 Task: Look for space in Kaiyuan, China from 5th June, 2023 to 16th June, 2023 for 2 adults in price range Rs.7000 to Rs.15000. Place can be entire place with 1  bedroom having 1 bed and 1 bathroom. Property type can be house, flat, guest house, hotel. Booking option can be shelf check-in. Required host language is Chinese (Simplified).
Action: Mouse moved to (635, 90)
Screenshot: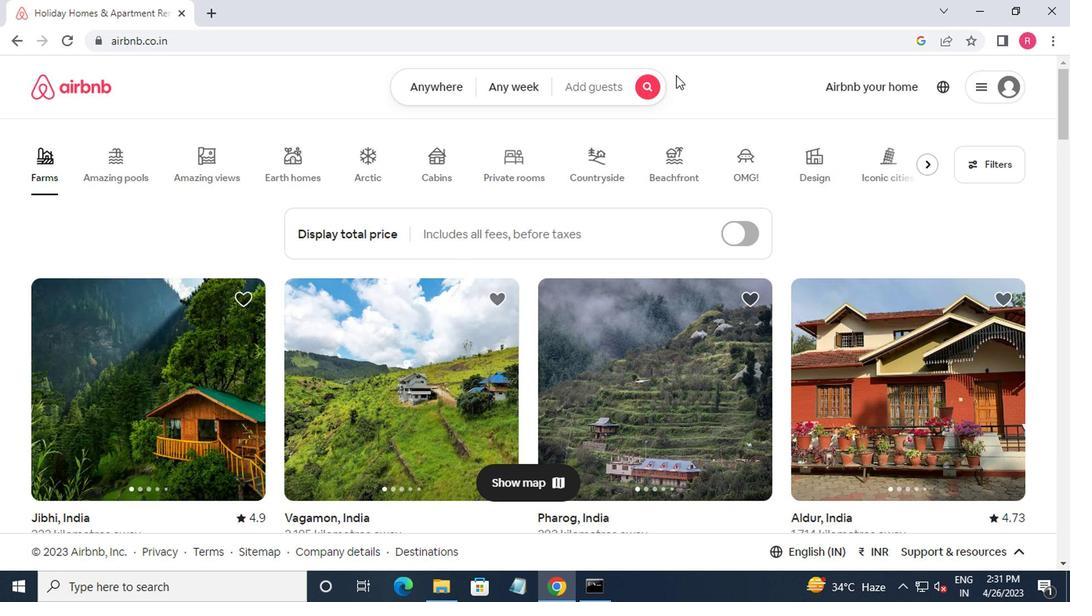 
Action: Mouse pressed left at (635, 90)
Screenshot: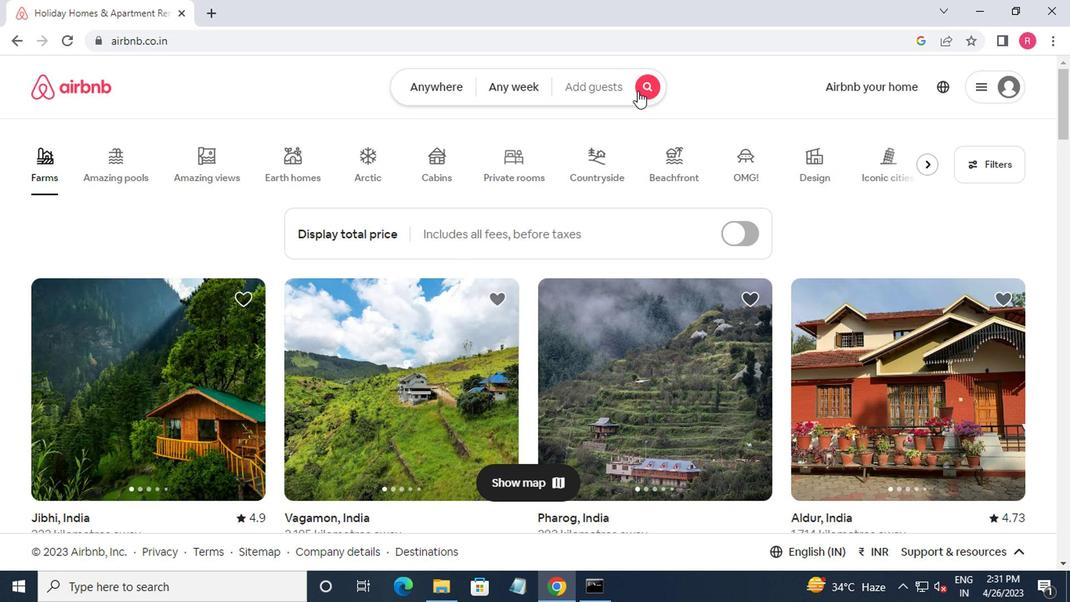 
Action: Mouse moved to (319, 156)
Screenshot: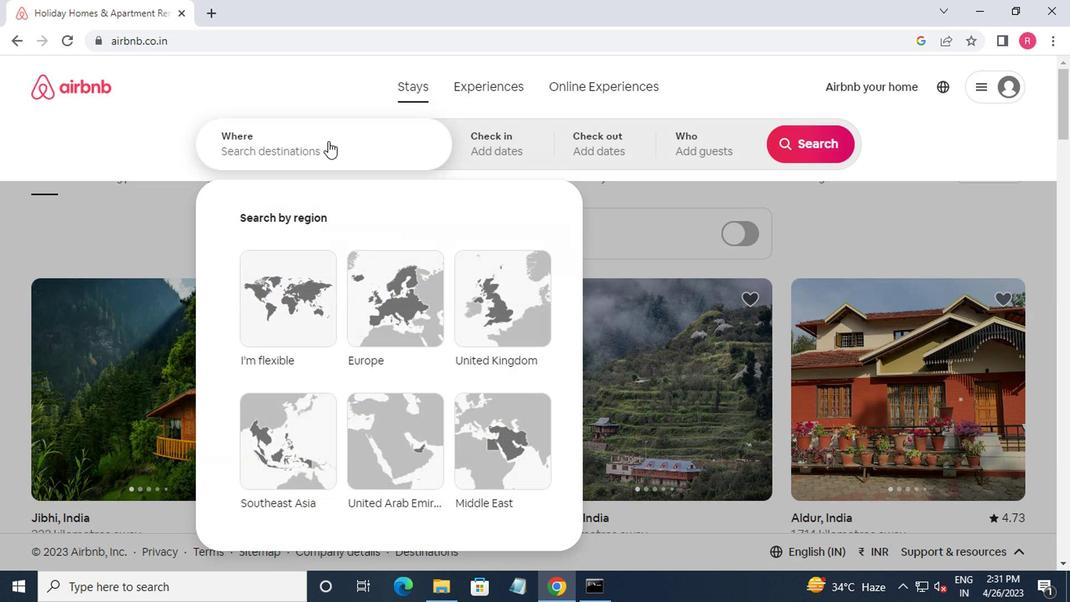 
Action: Mouse pressed left at (319, 156)
Screenshot: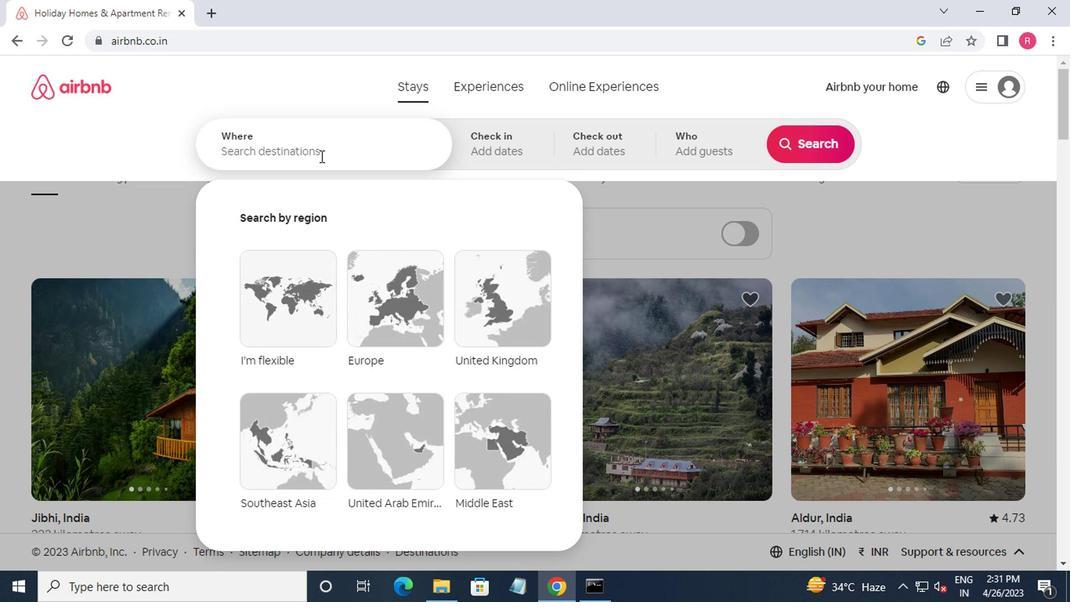 
Action: Key pressed kai
Screenshot: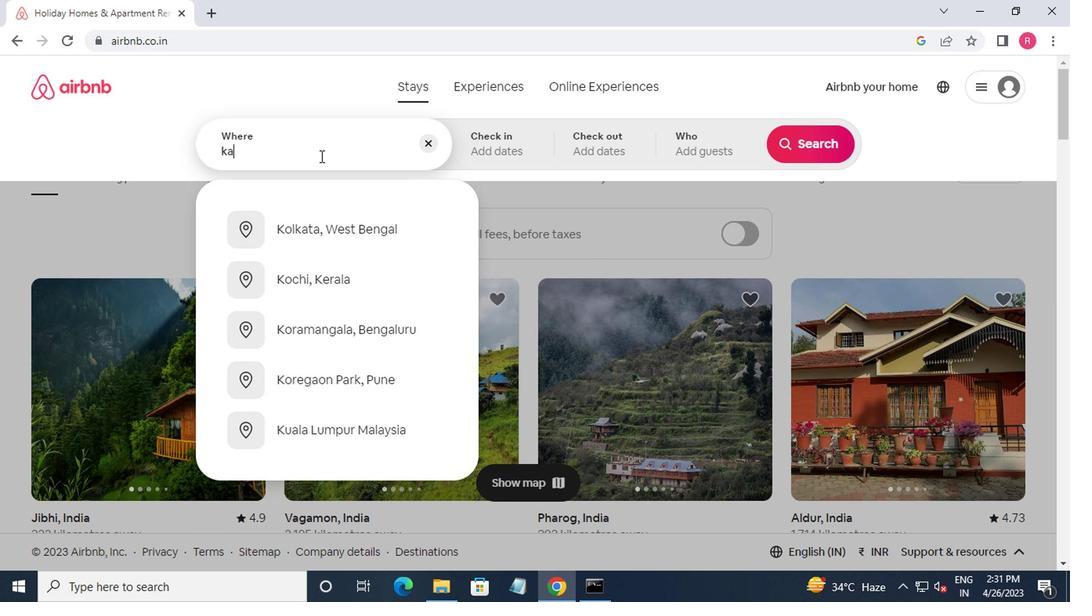 
Action: Mouse moved to (323, 156)
Screenshot: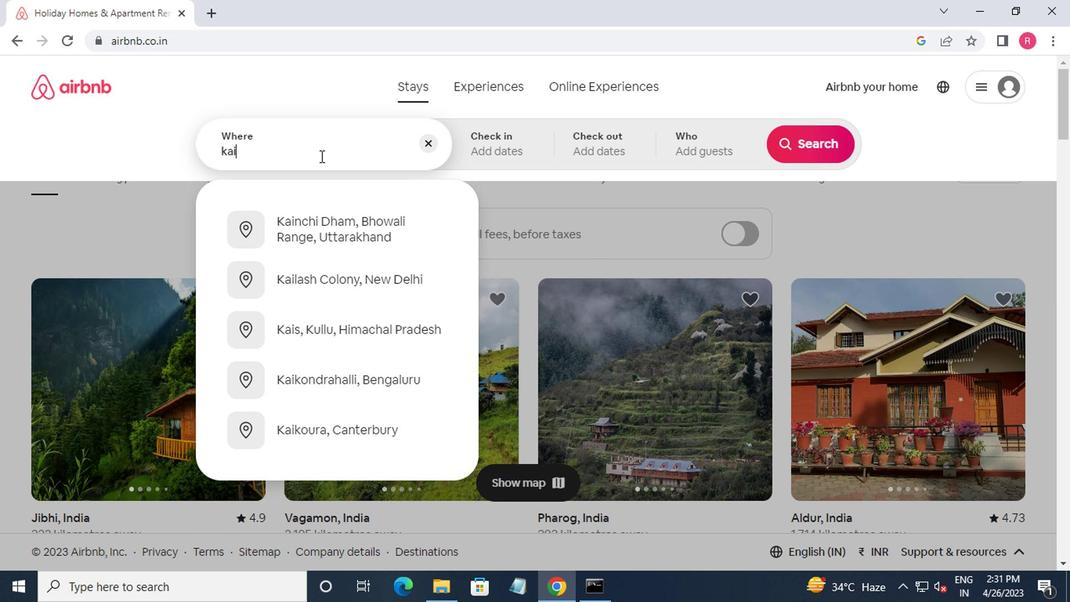 
Action: Key pressed yuan,china<Key.enter>
Screenshot: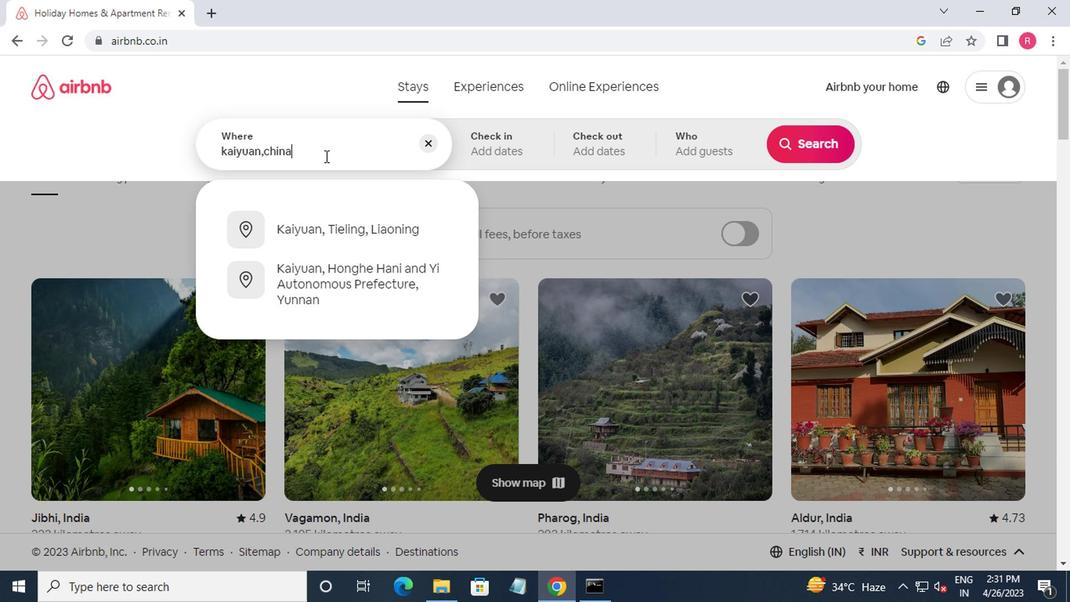 
Action: Mouse moved to (788, 277)
Screenshot: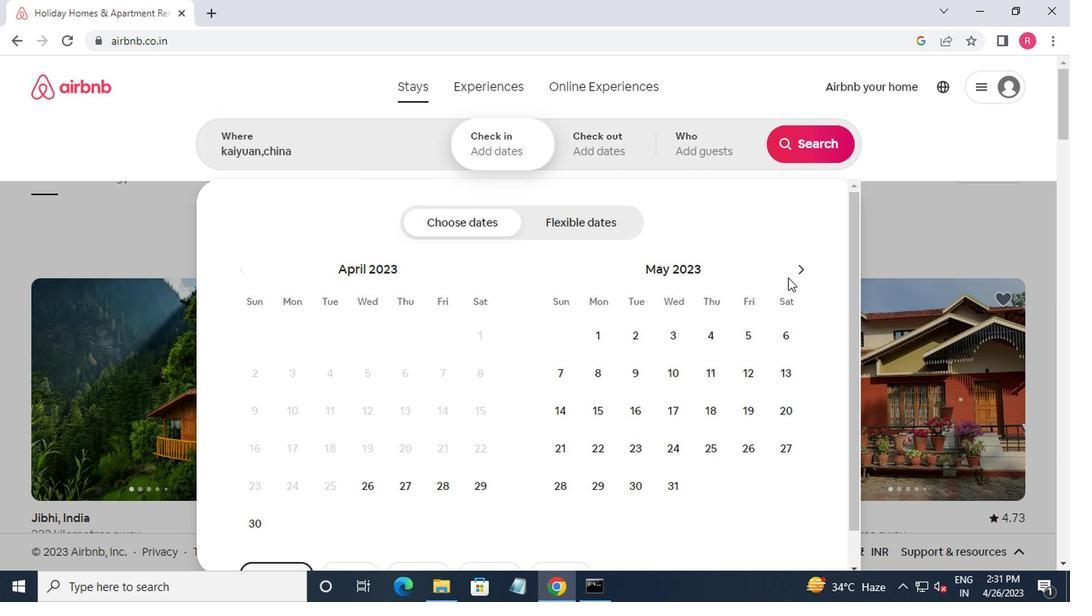 
Action: Mouse pressed left at (788, 277)
Screenshot: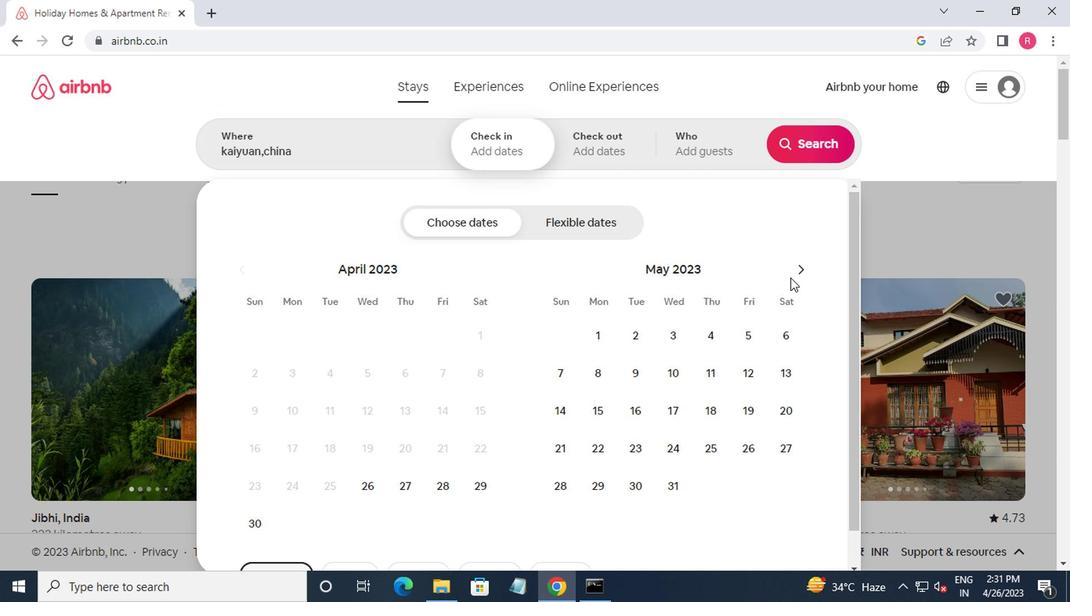 
Action: Mouse moved to (593, 371)
Screenshot: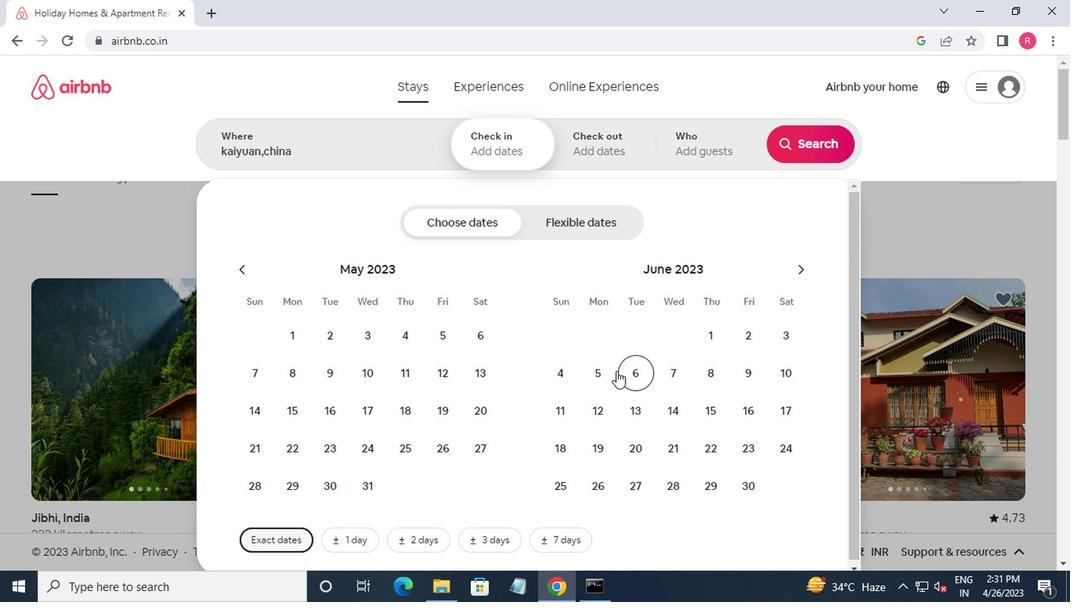
Action: Mouse pressed left at (593, 371)
Screenshot: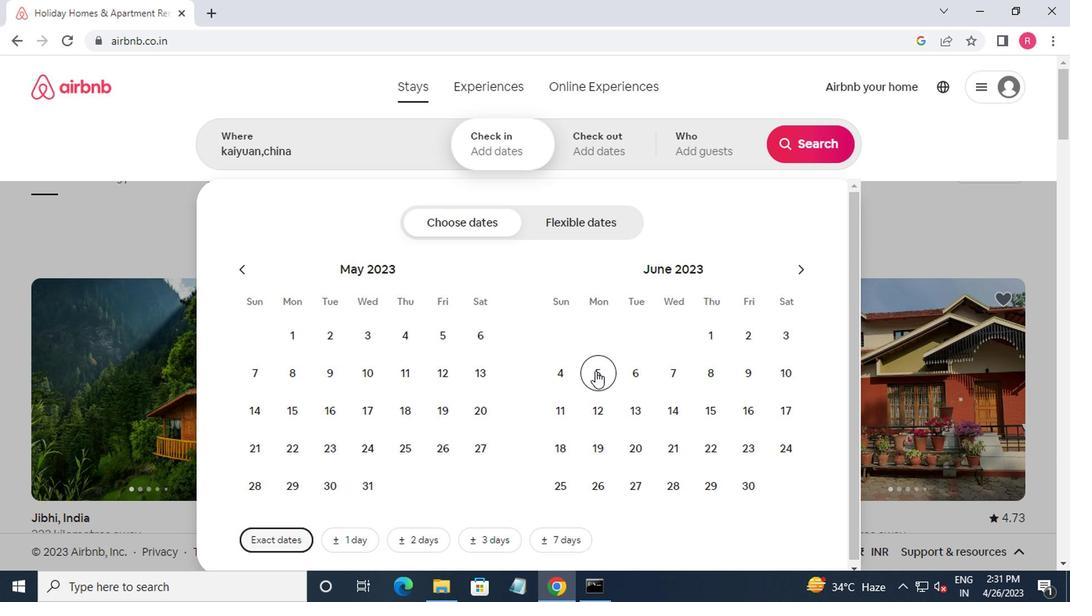 
Action: Mouse moved to (743, 409)
Screenshot: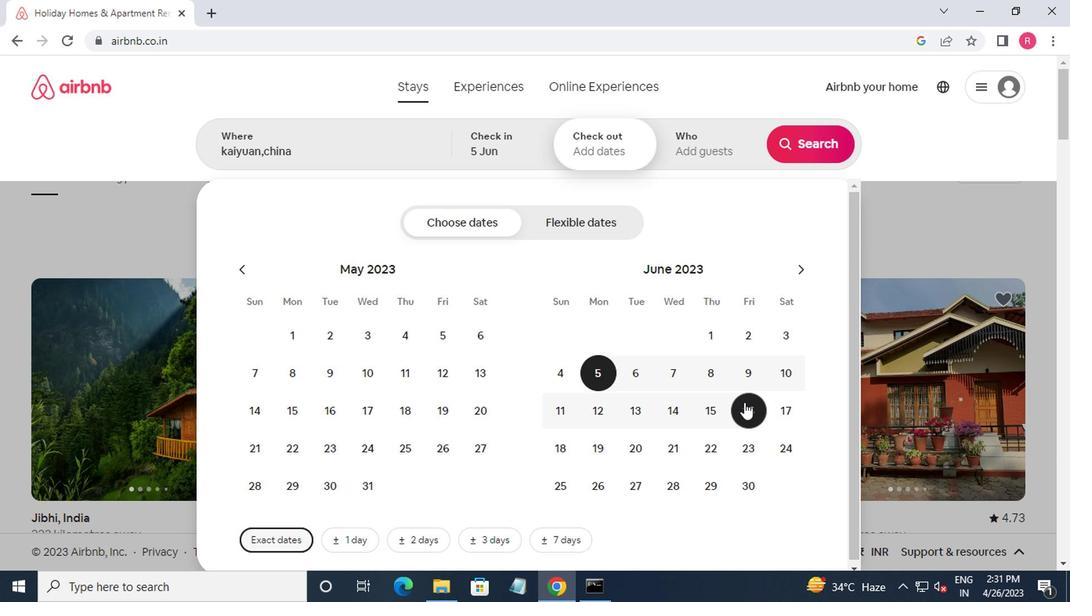 
Action: Mouse pressed left at (743, 409)
Screenshot: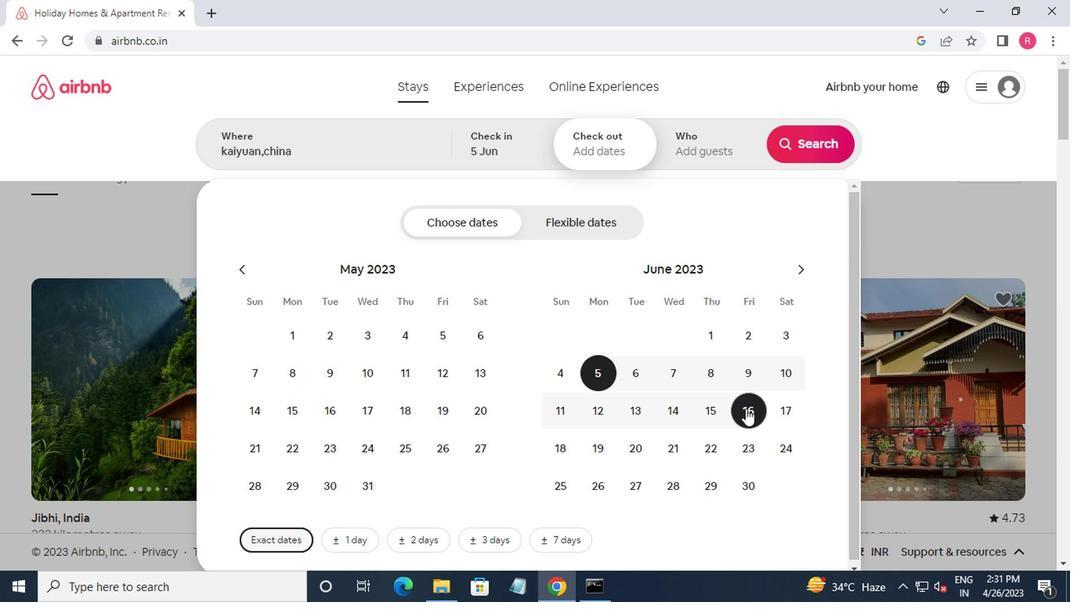 
Action: Mouse moved to (698, 147)
Screenshot: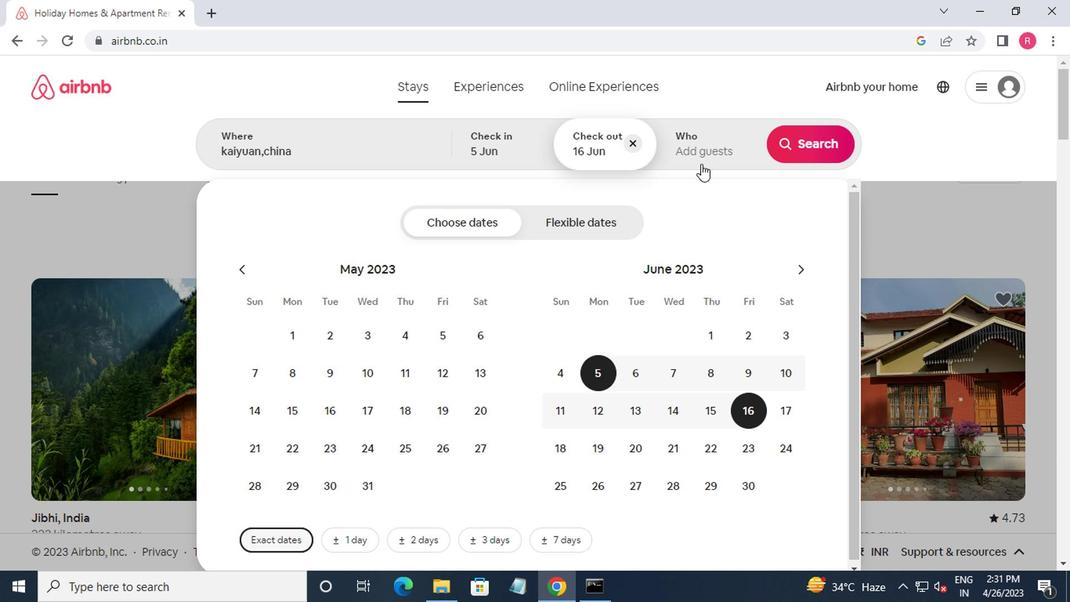 
Action: Mouse pressed left at (698, 147)
Screenshot: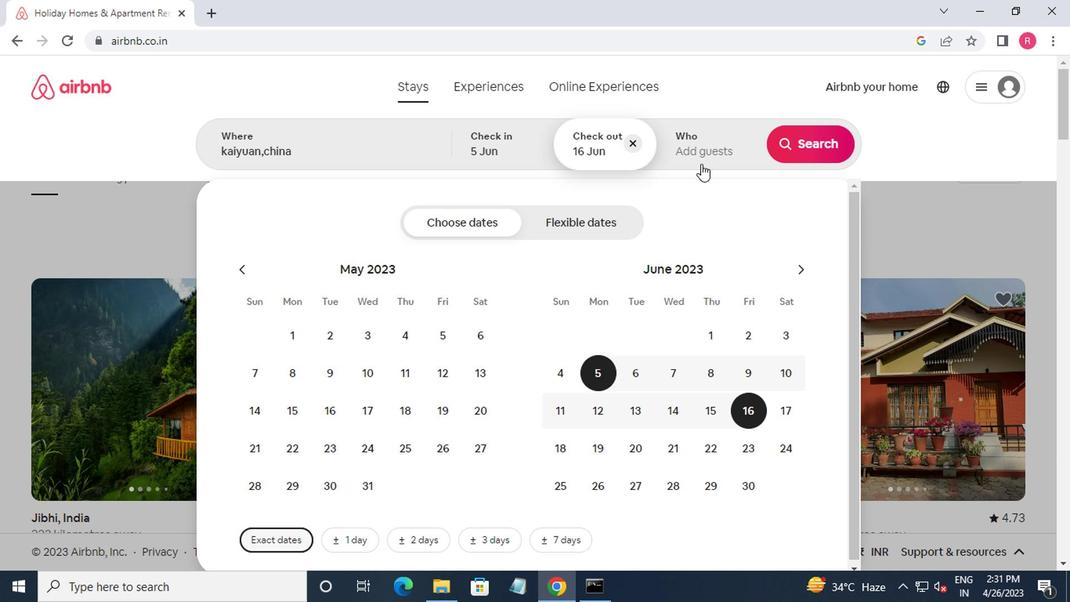 
Action: Mouse moved to (832, 225)
Screenshot: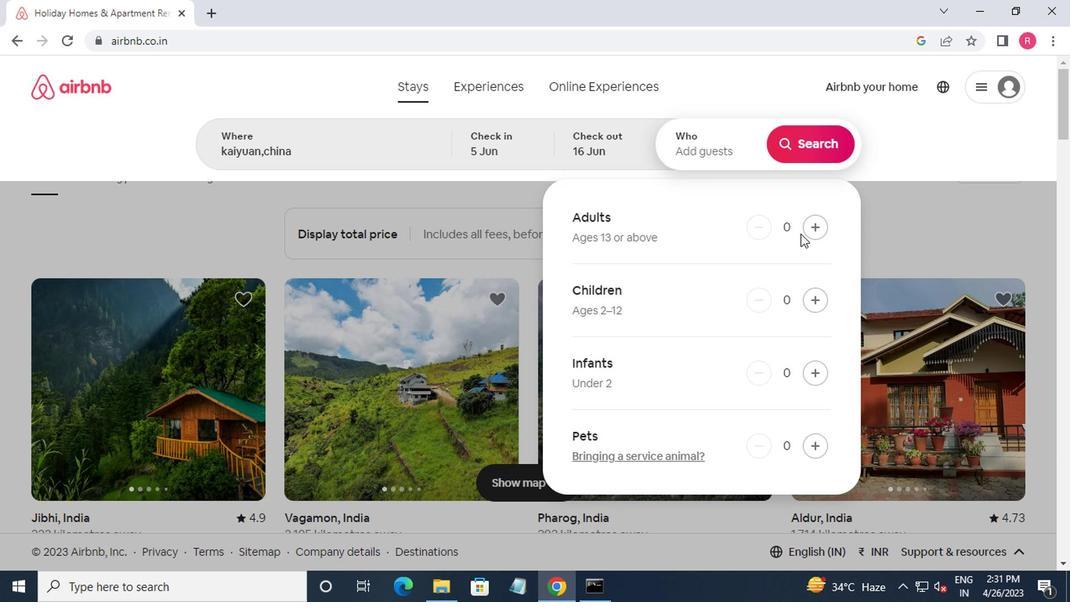 
Action: Mouse pressed left at (832, 225)
Screenshot: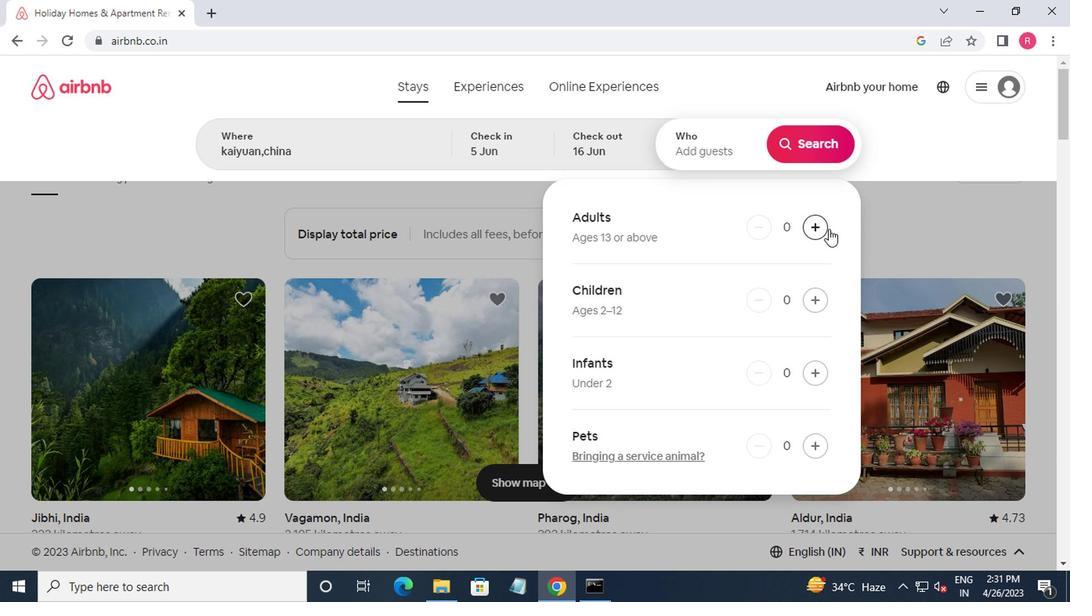 
Action: Mouse moved to (819, 232)
Screenshot: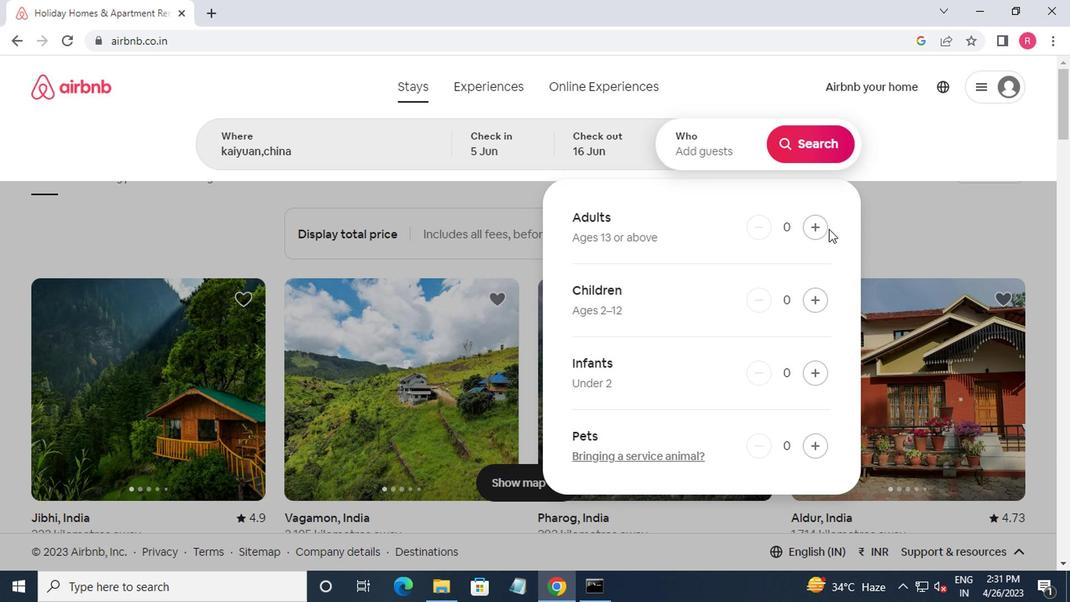 
Action: Mouse pressed left at (819, 232)
Screenshot: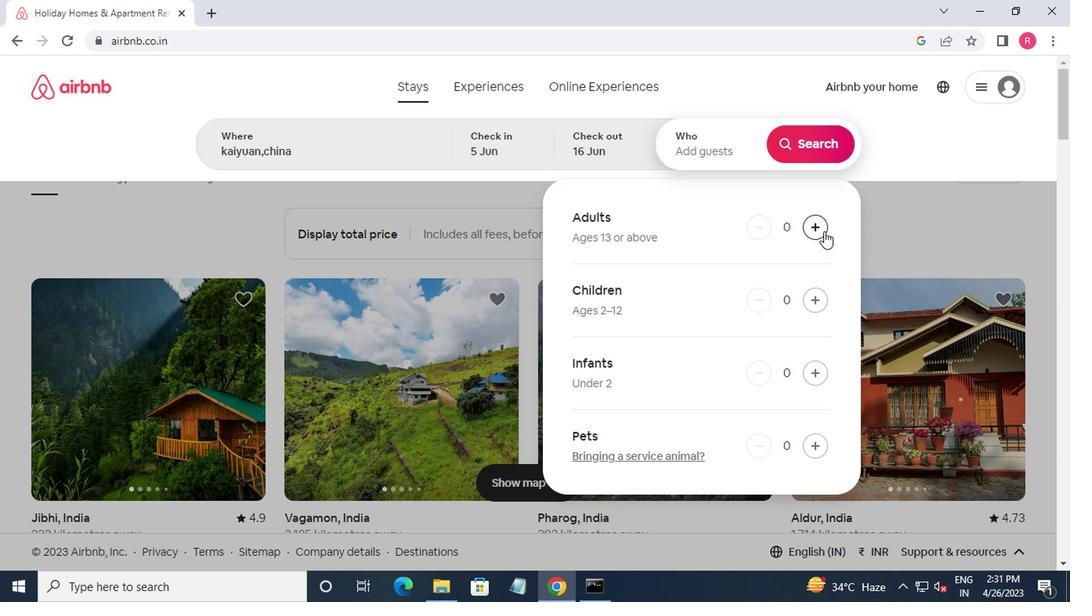 
Action: Mouse pressed left at (819, 232)
Screenshot: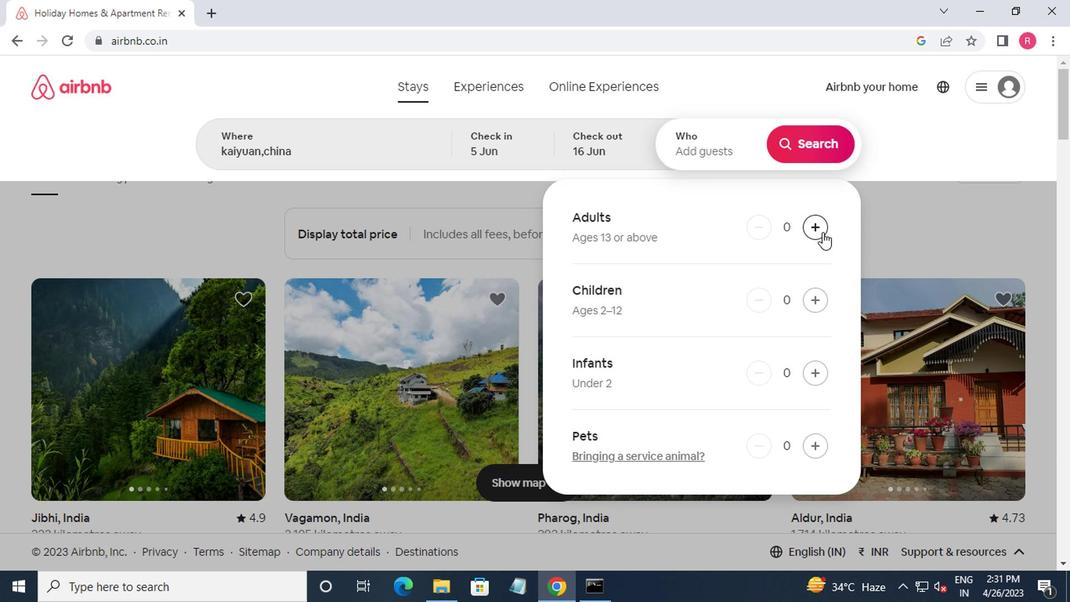 
Action: Mouse moved to (800, 150)
Screenshot: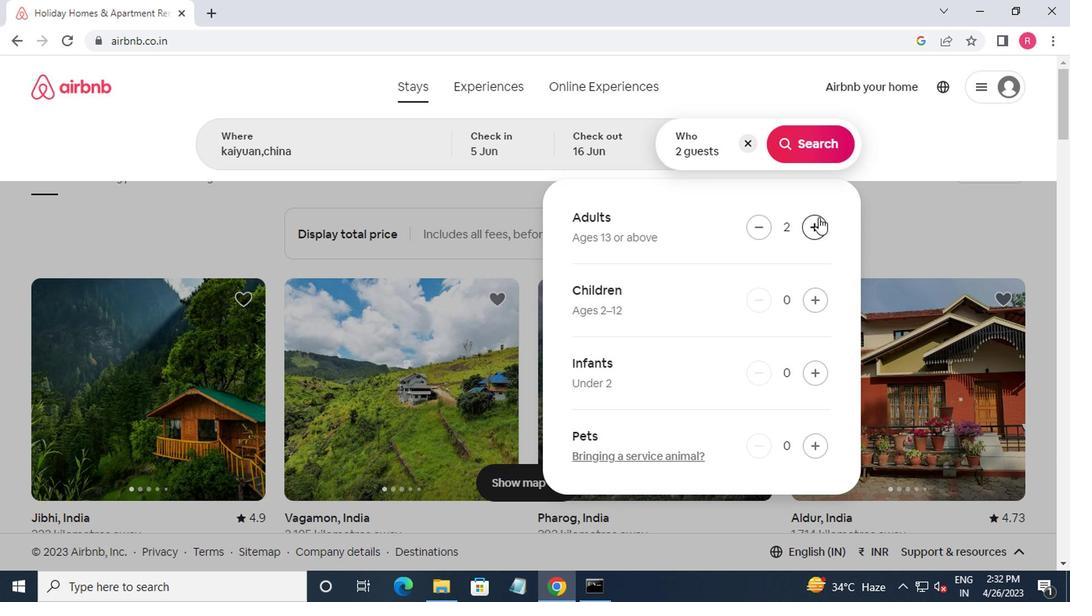
Action: Mouse pressed left at (800, 150)
Screenshot: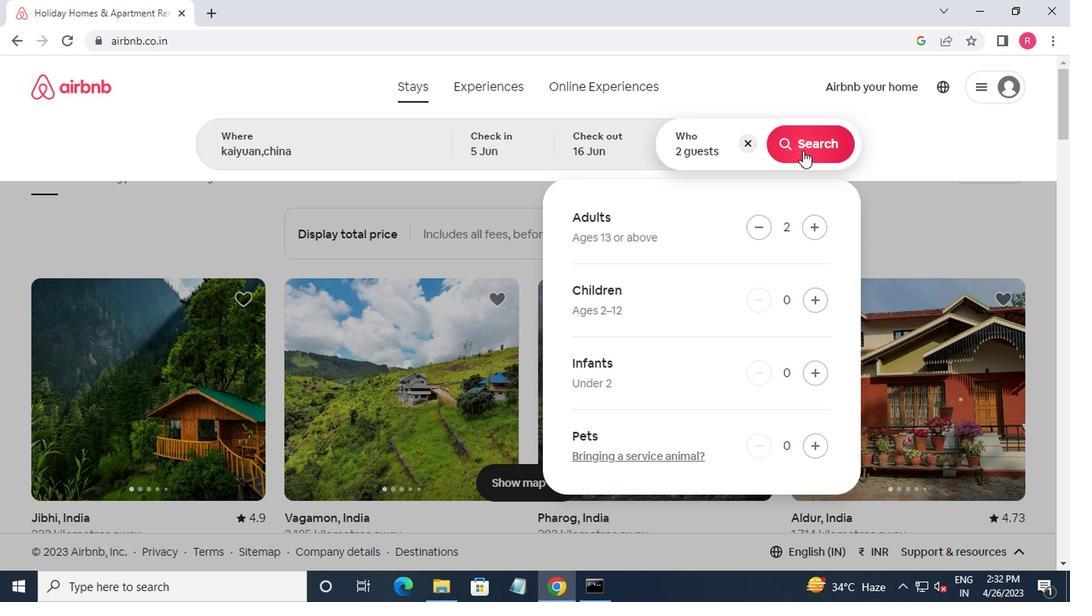 
Action: Mouse moved to (972, 158)
Screenshot: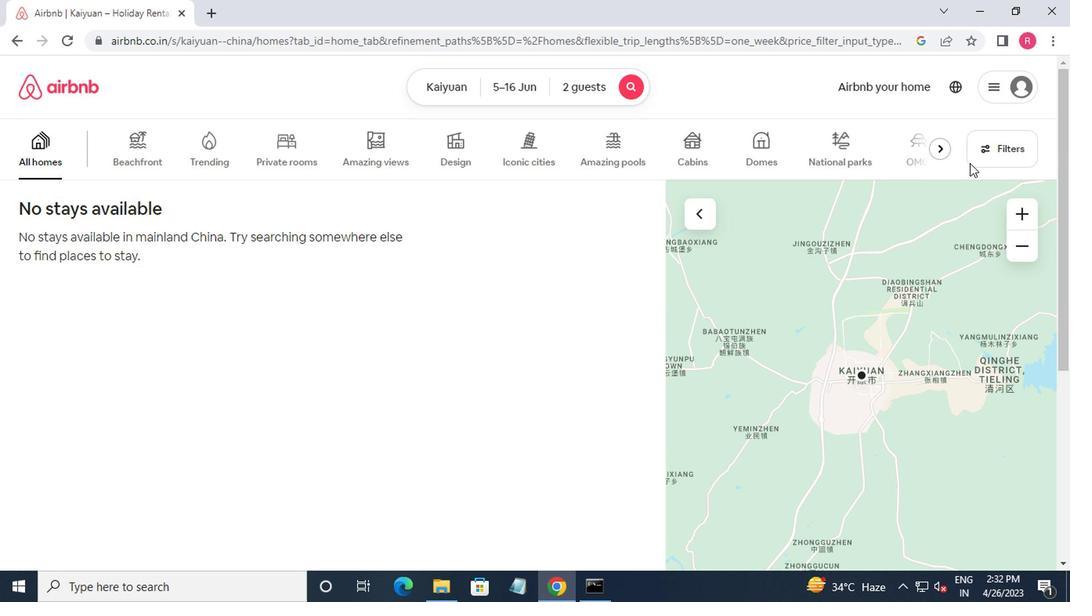 
Action: Mouse pressed left at (972, 158)
Screenshot: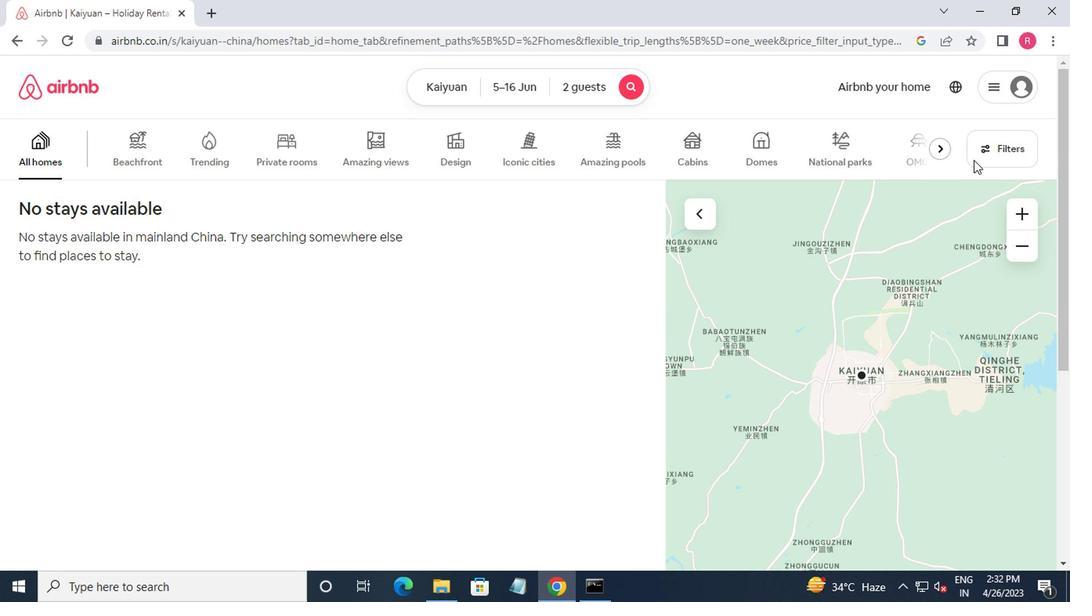 
Action: Mouse moved to (395, 264)
Screenshot: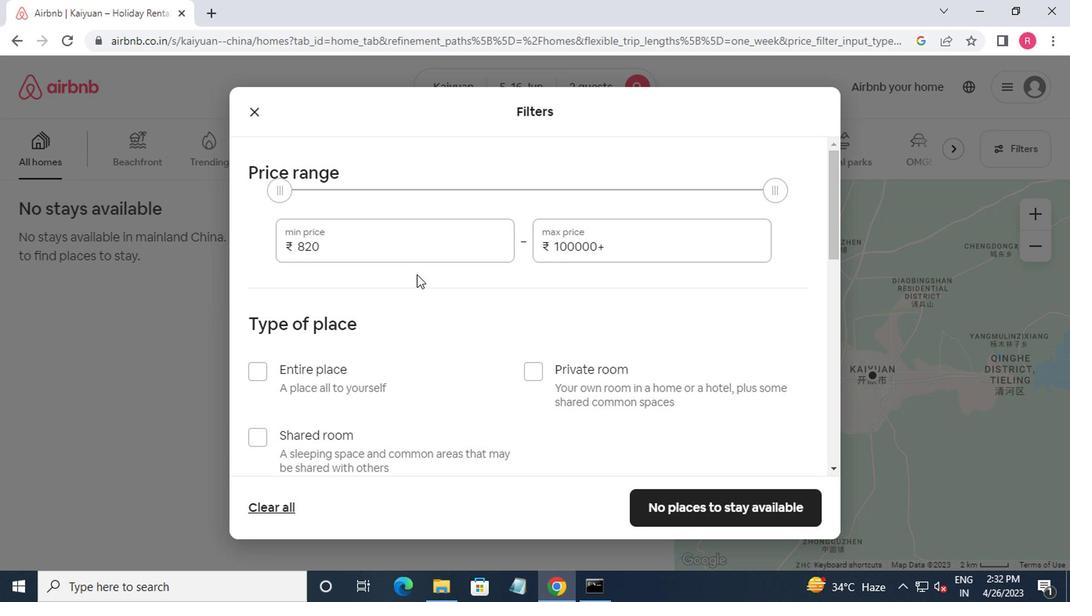 
Action: Mouse pressed left at (395, 264)
Screenshot: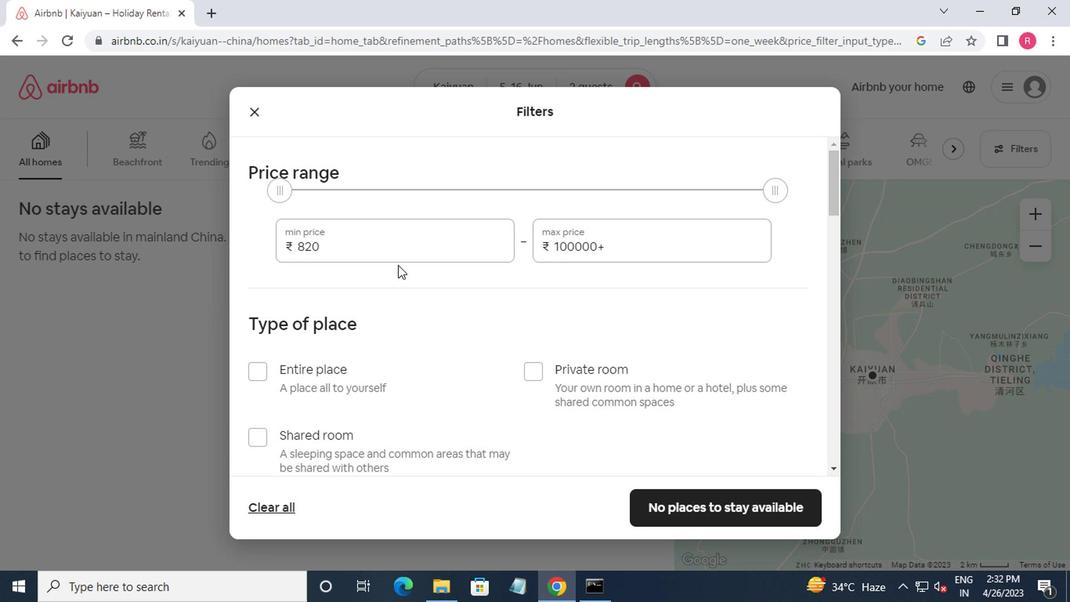 
Action: Mouse moved to (387, 253)
Screenshot: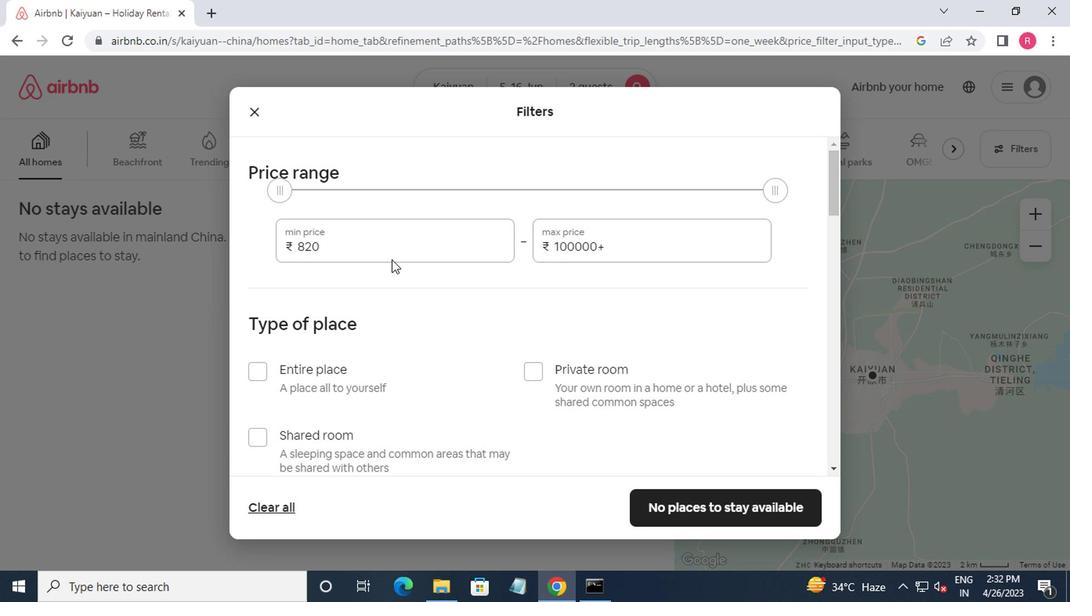 
Action: Mouse pressed left at (387, 253)
Screenshot: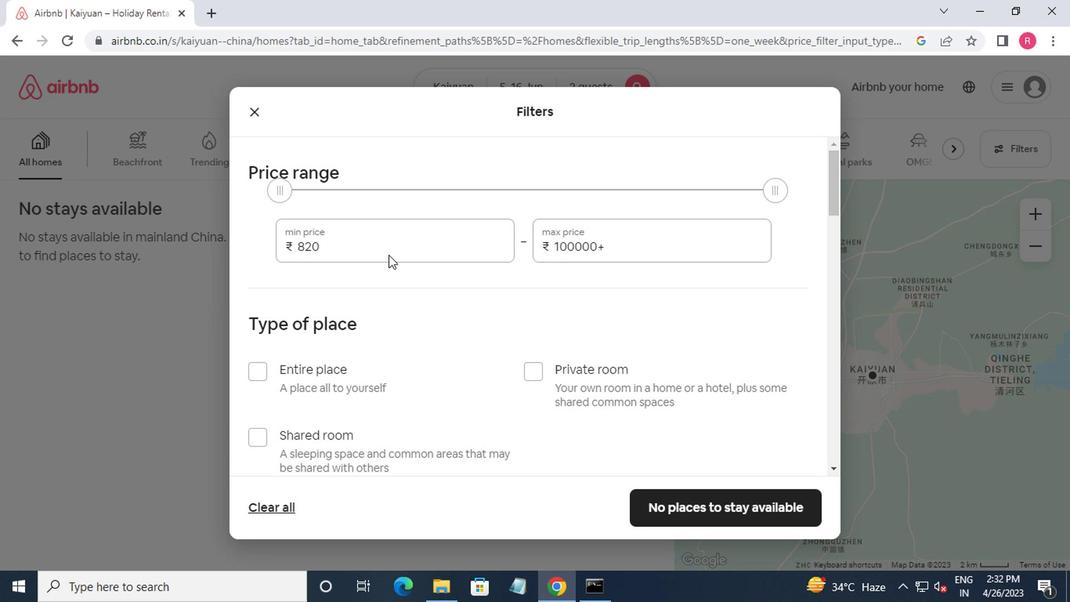 
Action: Key pressed <Key.backspace><Key.backspace><Key.backspace><Key.backspace><Key.backspace>7000<Key.tab>1500<Key.backspace><Key.backspace><Key.backspace><Key.backspace><Key.backspace><Key.backspace>5000
Screenshot: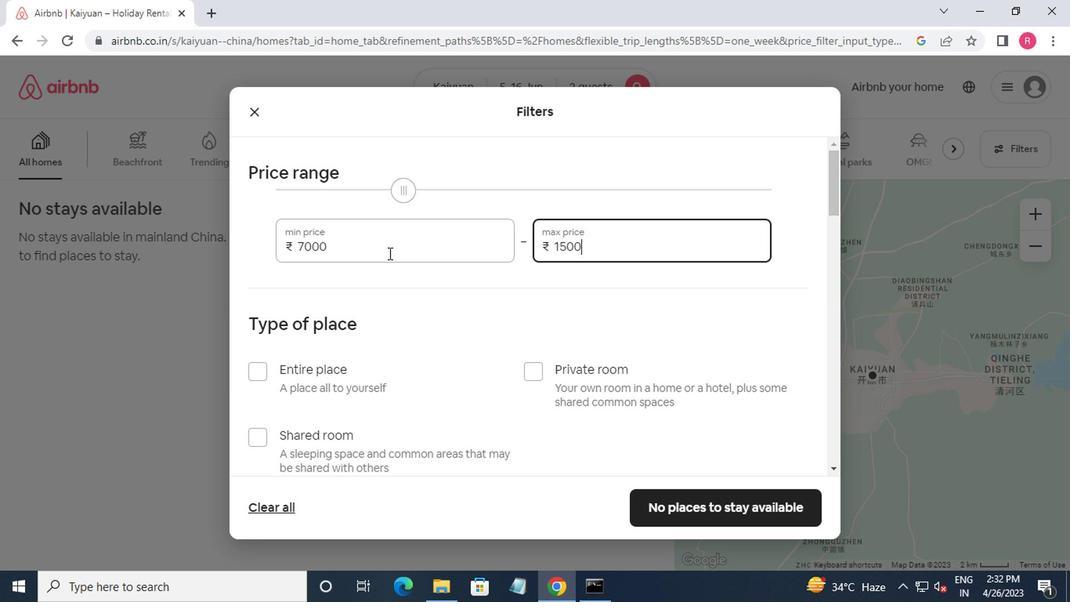 
Action: Mouse moved to (361, 271)
Screenshot: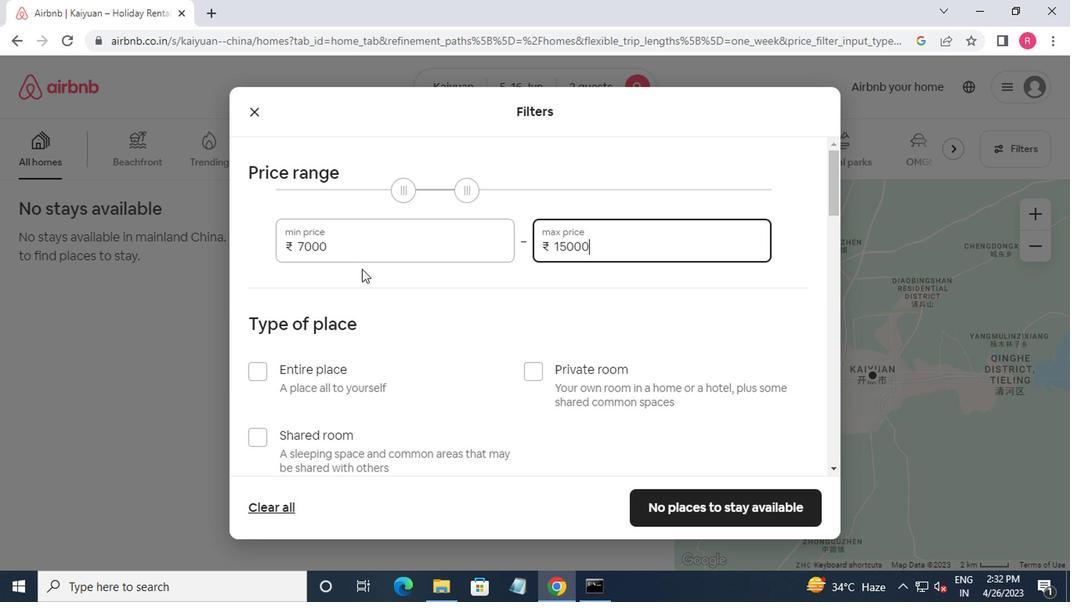 
Action: Mouse scrolled (361, 271) with delta (0, 0)
Screenshot: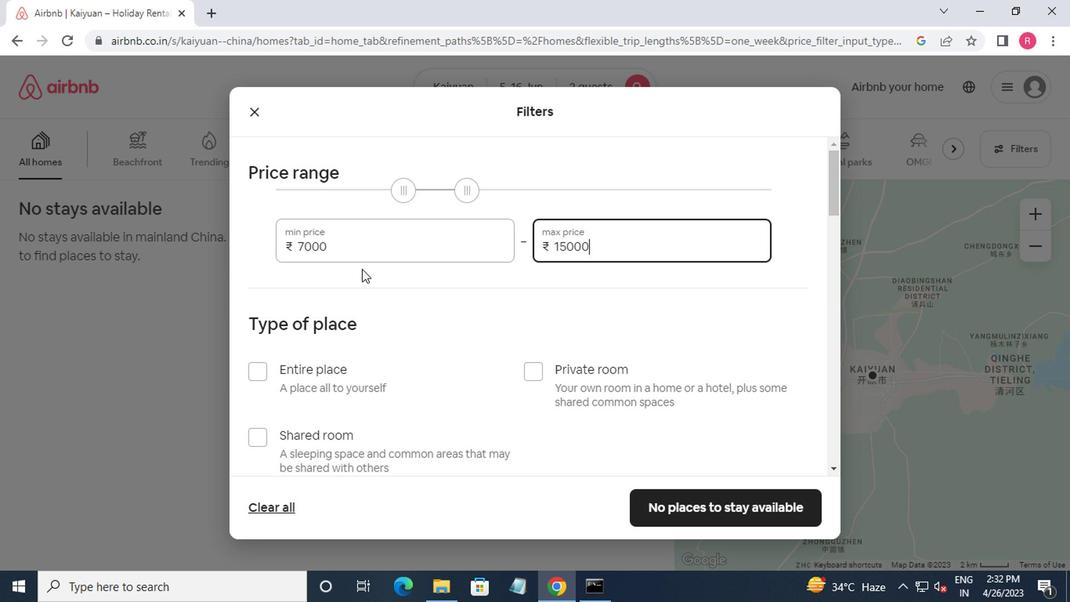 
Action: Mouse moved to (262, 301)
Screenshot: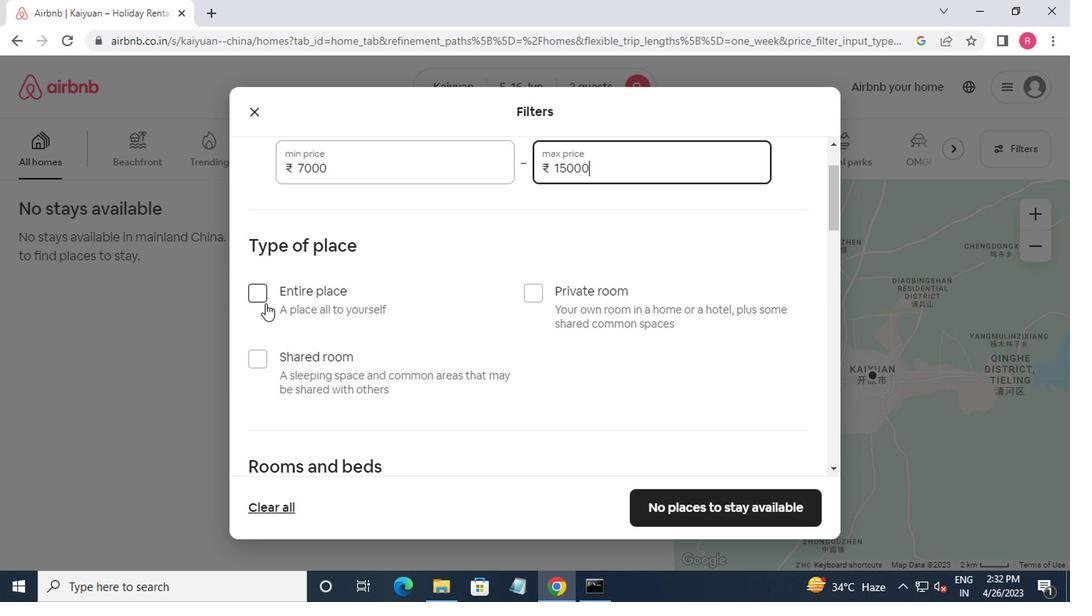 
Action: Mouse pressed left at (262, 301)
Screenshot: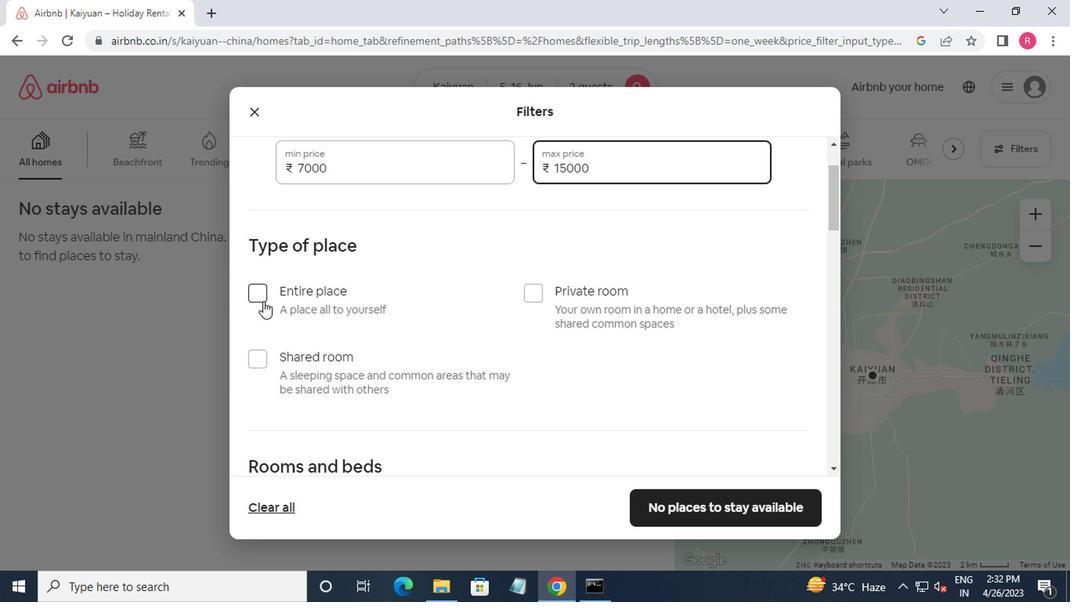 
Action: Mouse moved to (352, 333)
Screenshot: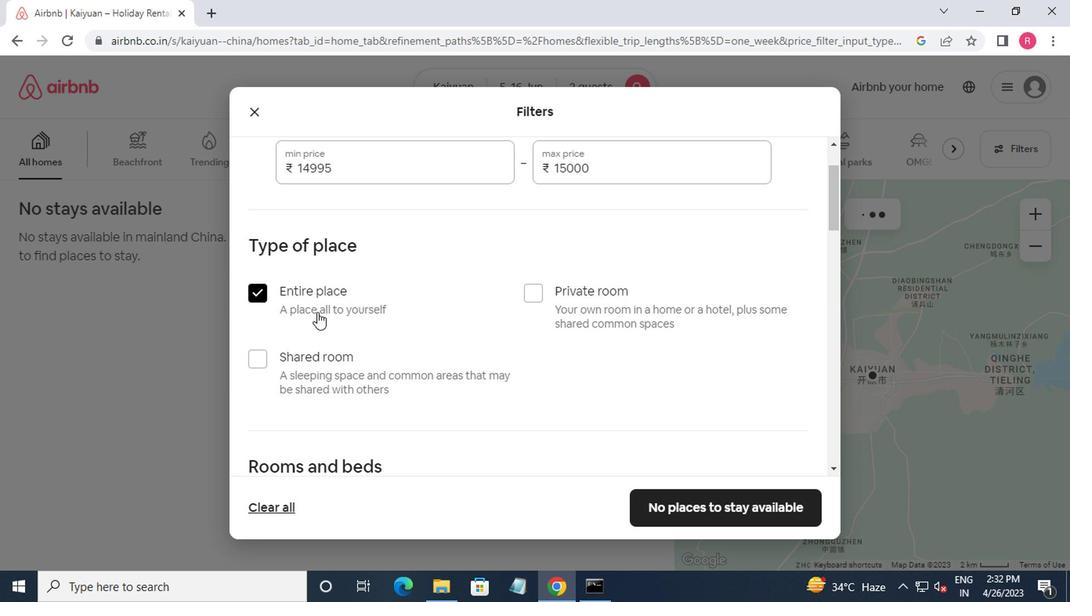 
Action: Mouse scrolled (352, 332) with delta (0, 0)
Screenshot: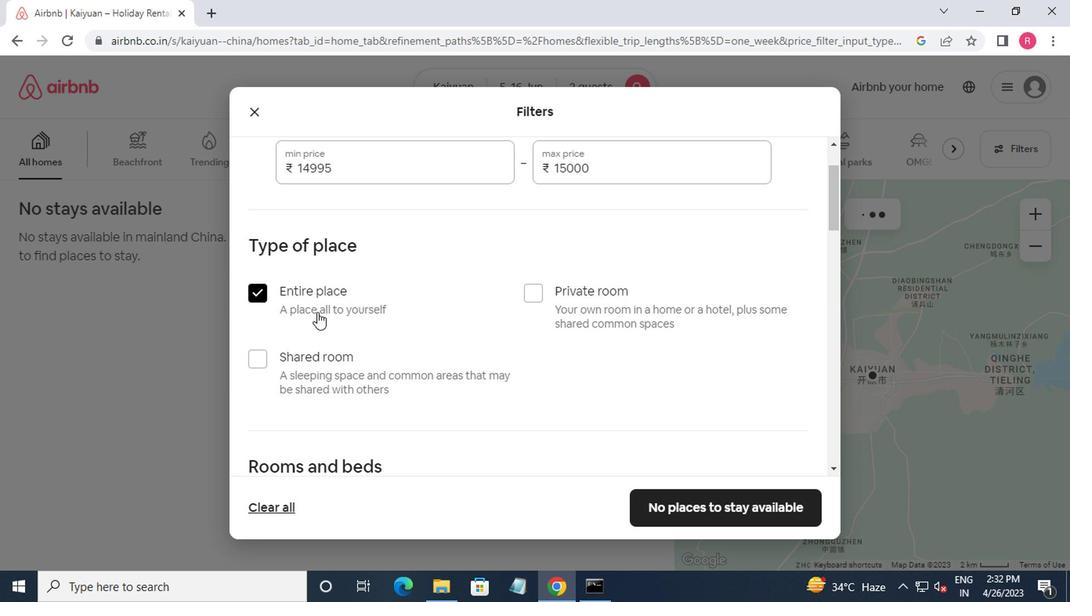 
Action: Mouse moved to (352, 334)
Screenshot: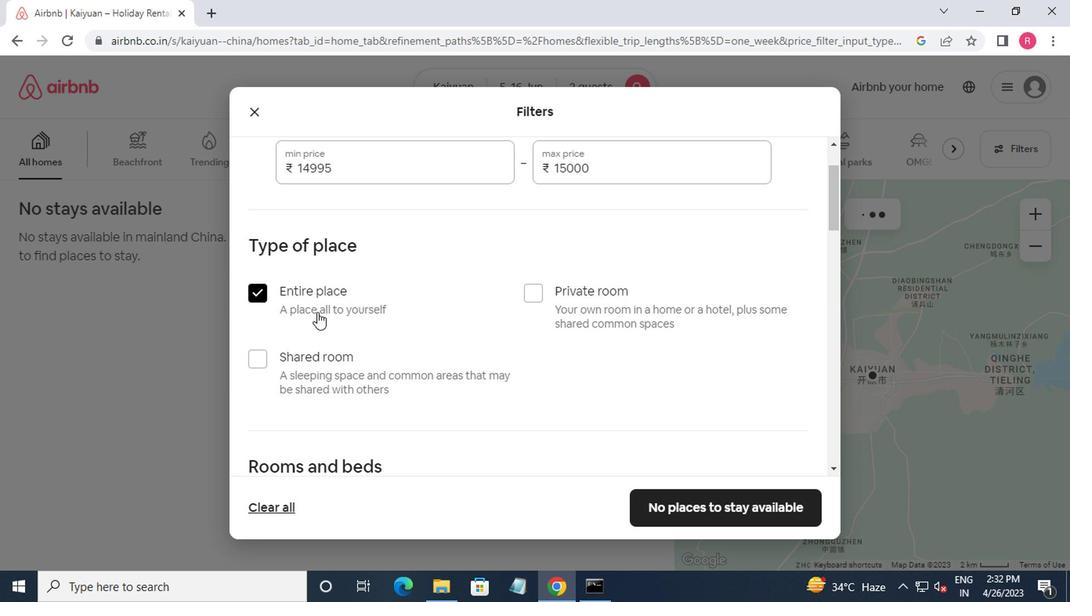 
Action: Mouse scrolled (352, 333) with delta (0, -1)
Screenshot: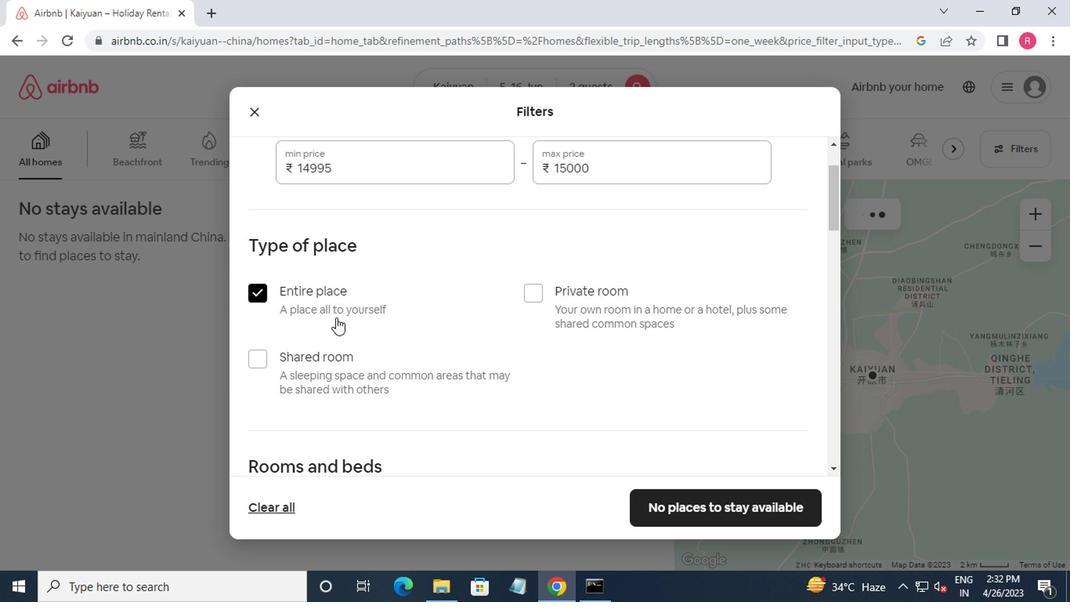 
Action: Mouse moved to (361, 339)
Screenshot: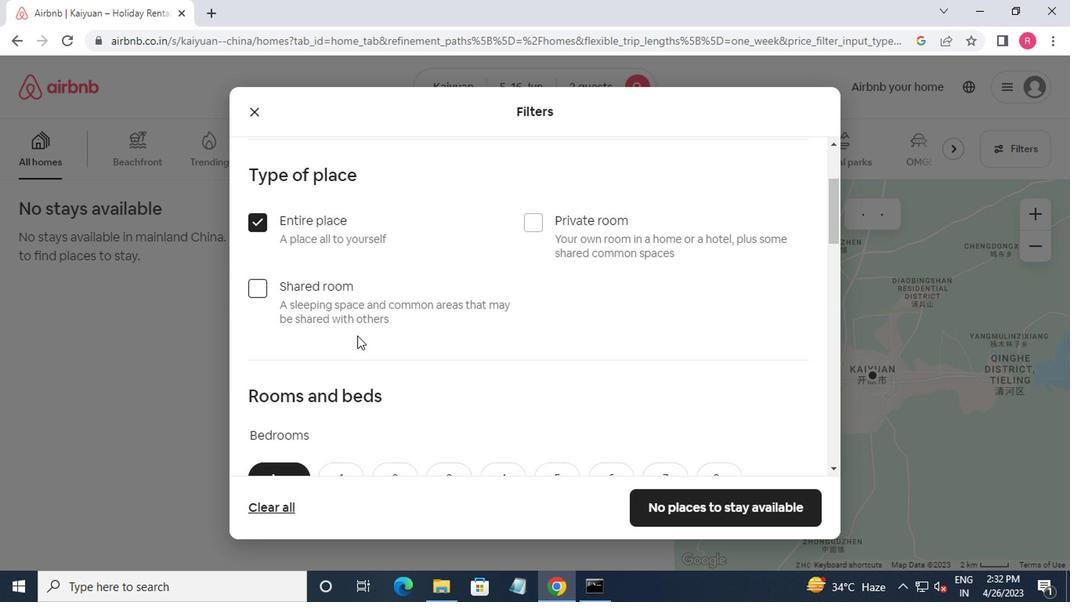 
Action: Mouse scrolled (361, 338) with delta (0, 0)
Screenshot: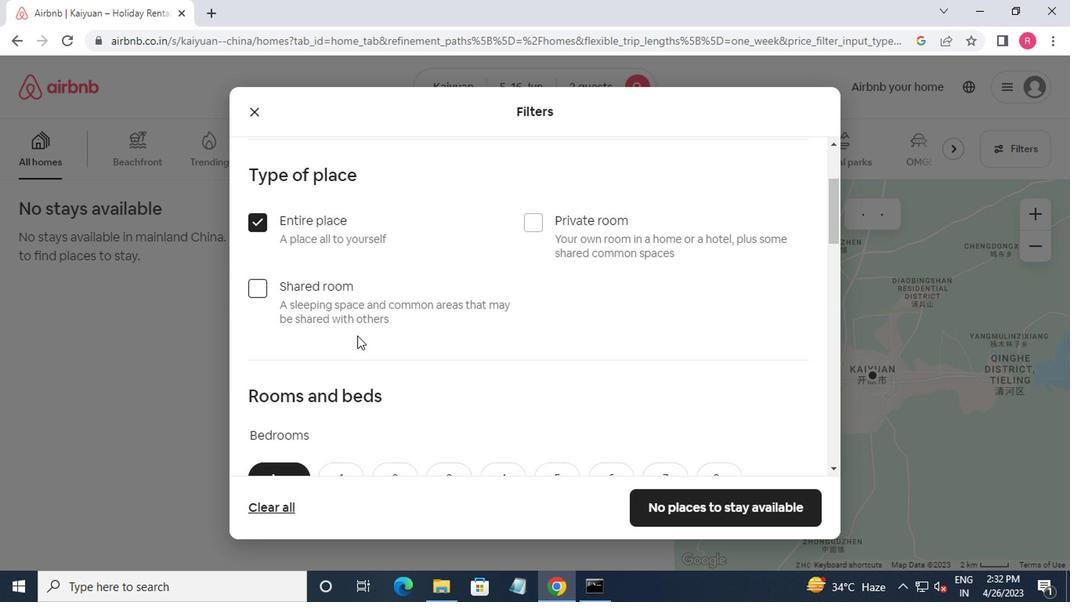 
Action: Mouse moved to (337, 321)
Screenshot: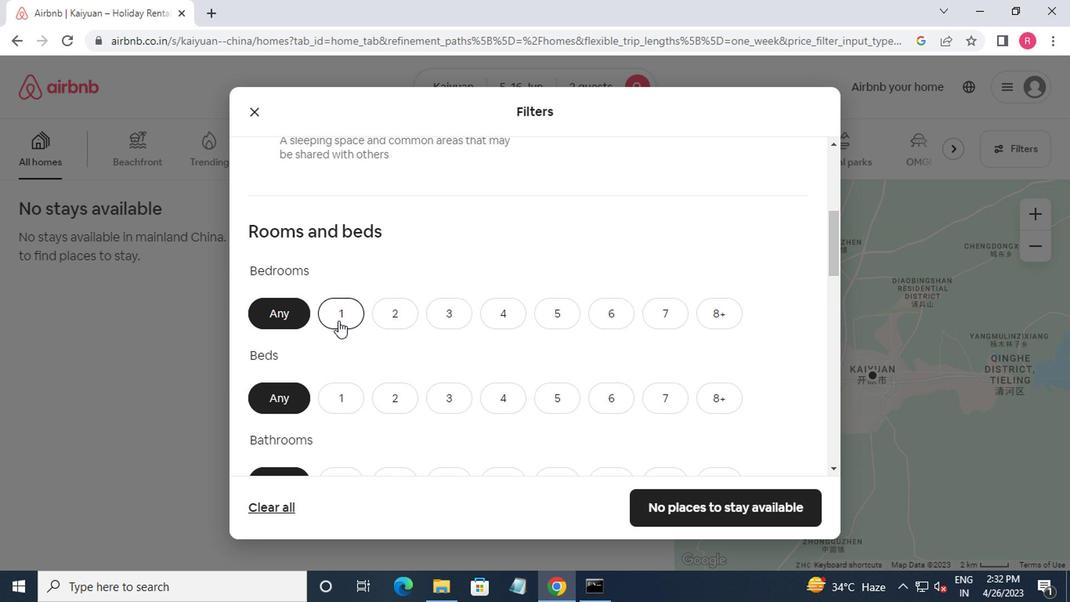 
Action: Mouse pressed left at (337, 321)
Screenshot: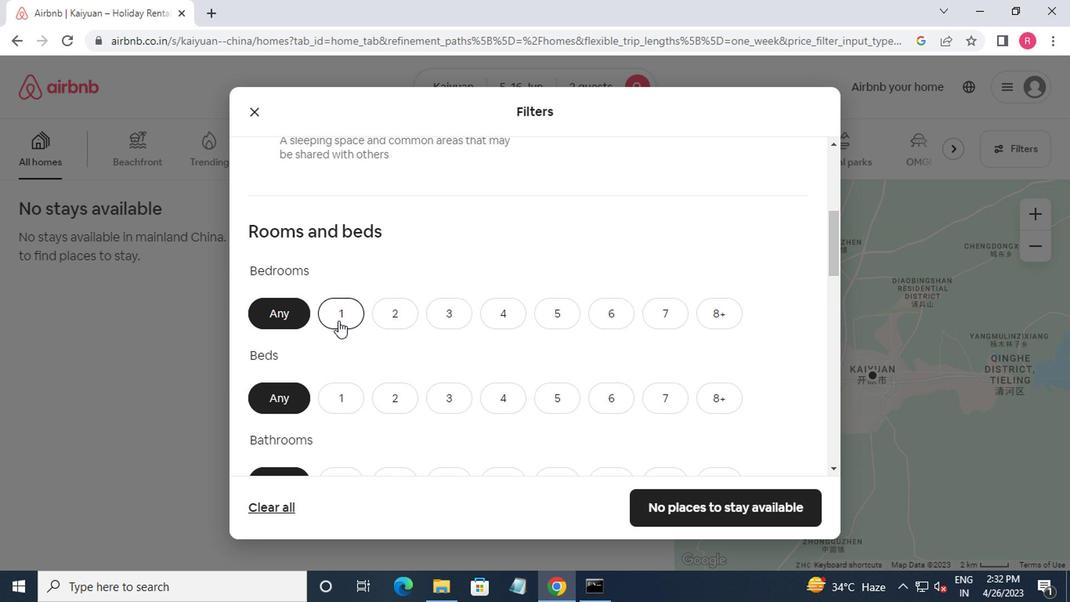 
Action: Mouse moved to (343, 401)
Screenshot: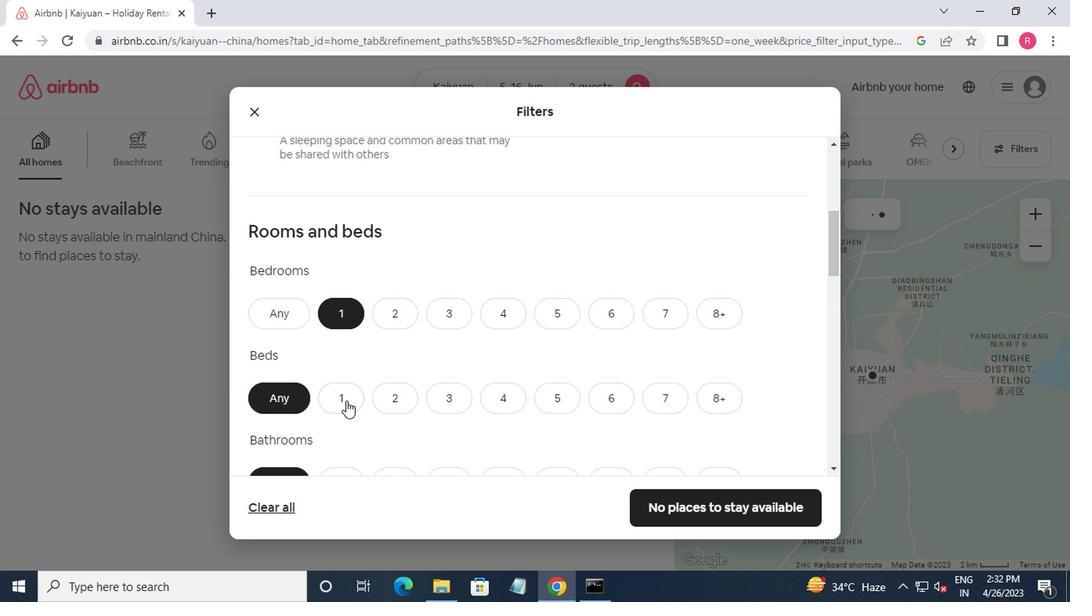 
Action: Mouse pressed left at (343, 401)
Screenshot: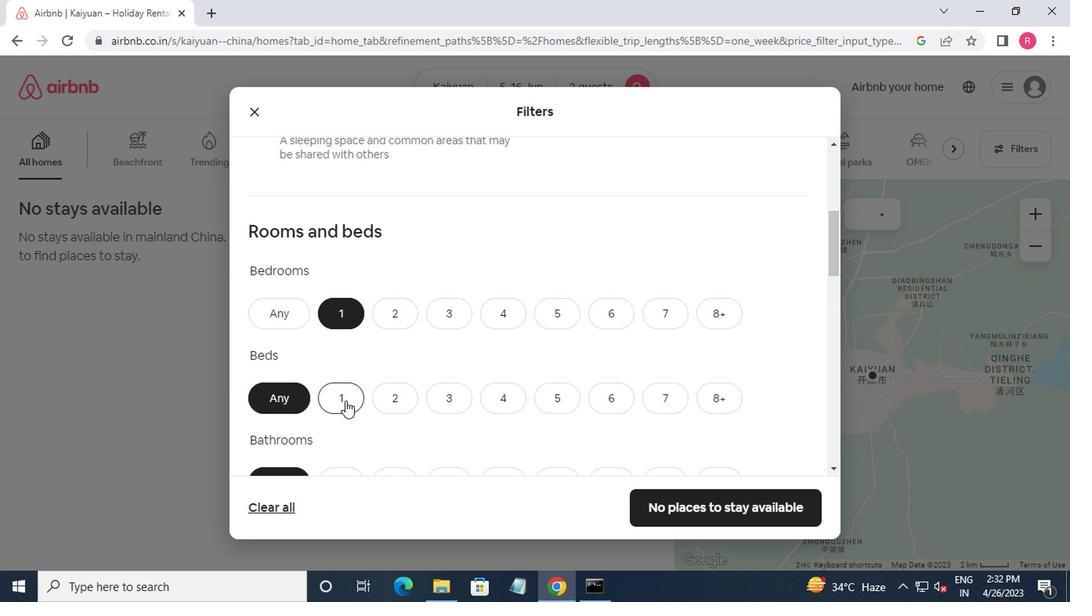 
Action: Mouse moved to (344, 400)
Screenshot: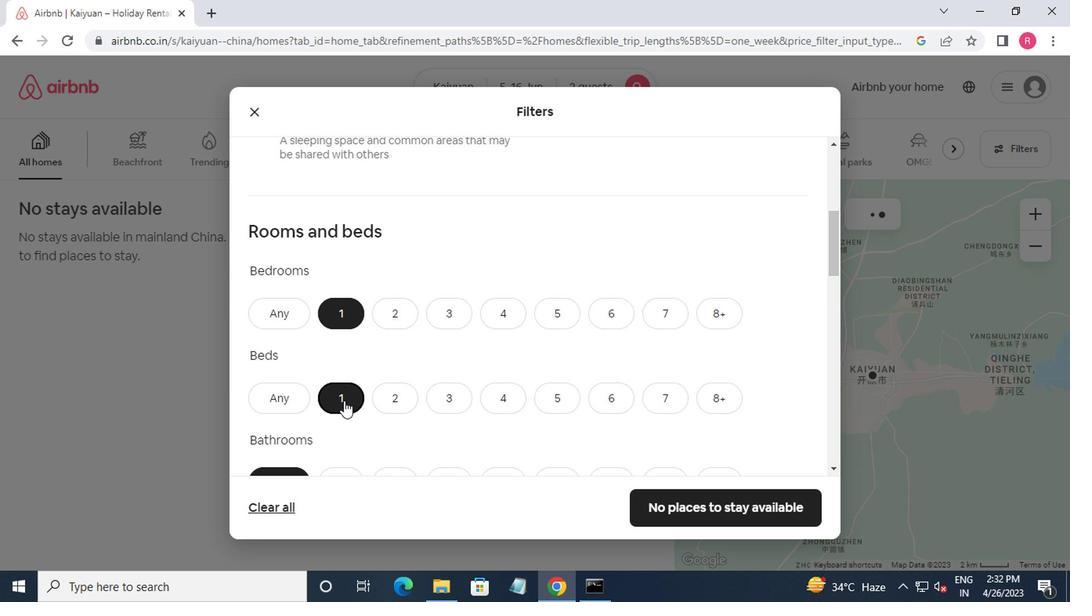 
Action: Mouse scrolled (344, 399) with delta (0, 0)
Screenshot: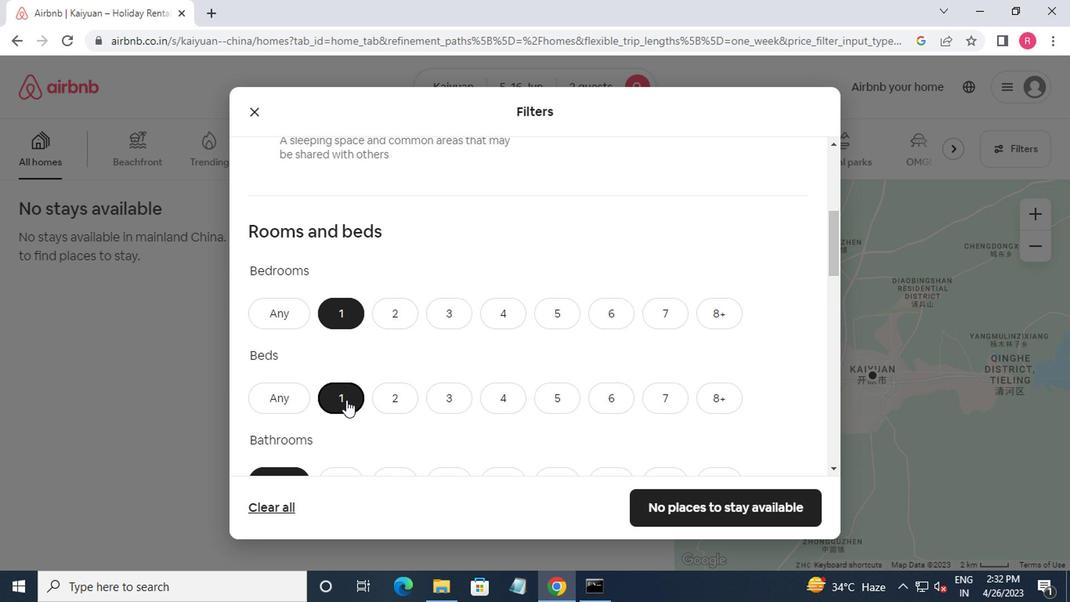 
Action: Mouse scrolled (344, 399) with delta (0, 0)
Screenshot: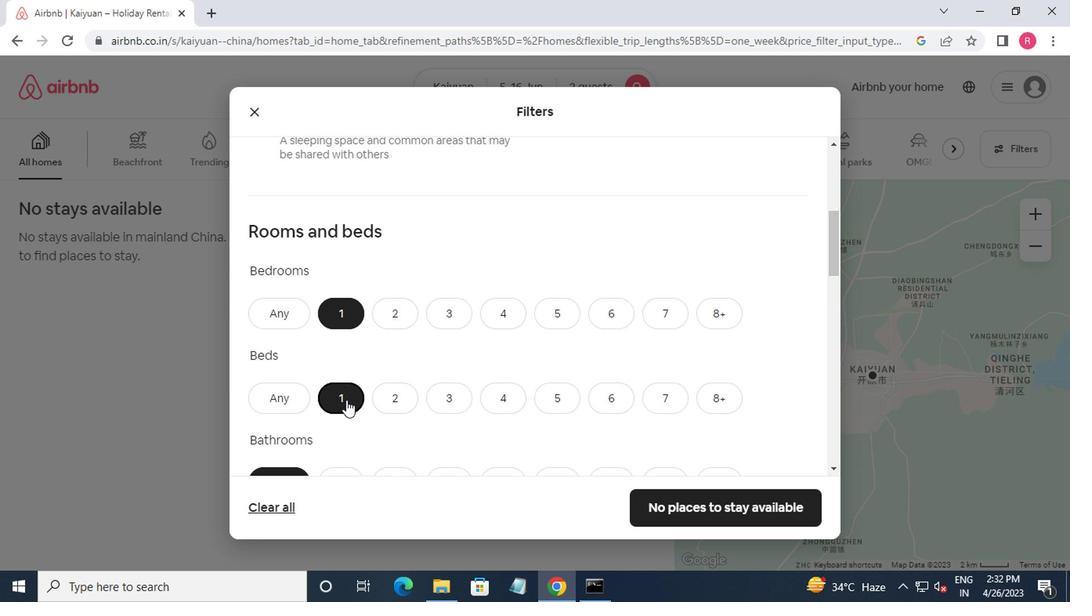 
Action: Mouse moved to (345, 400)
Screenshot: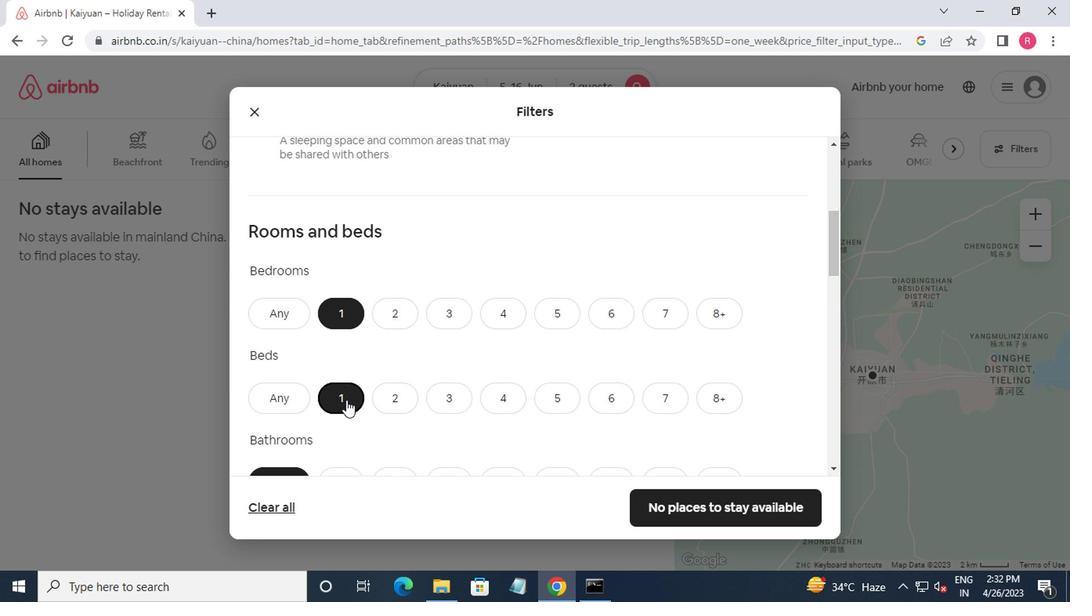 
Action: Mouse scrolled (345, 399) with delta (0, 0)
Screenshot: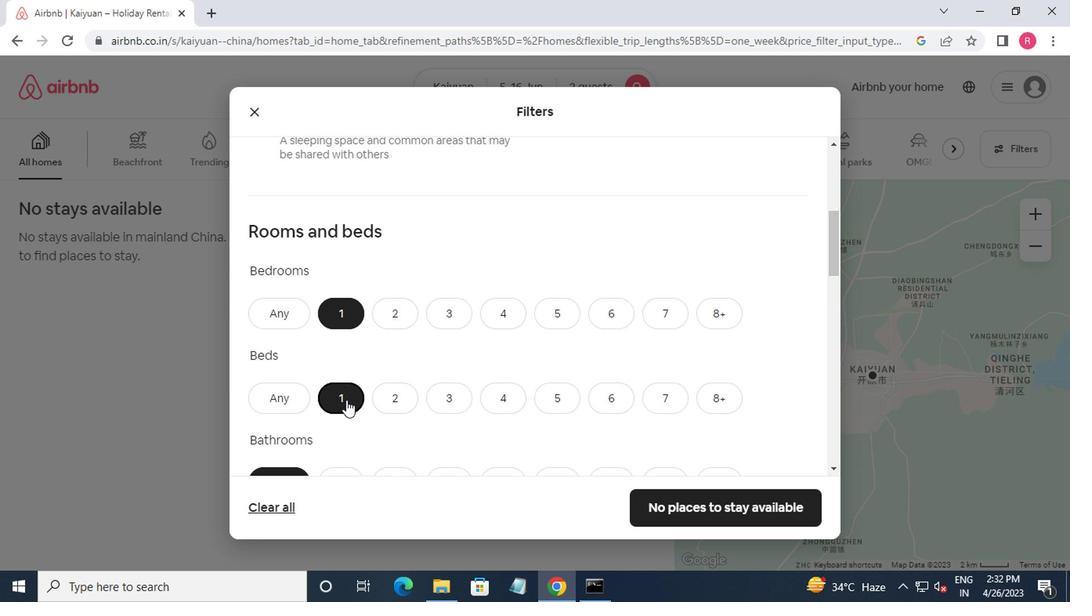 
Action: Mouse moved to (340, 255)
Screenshot: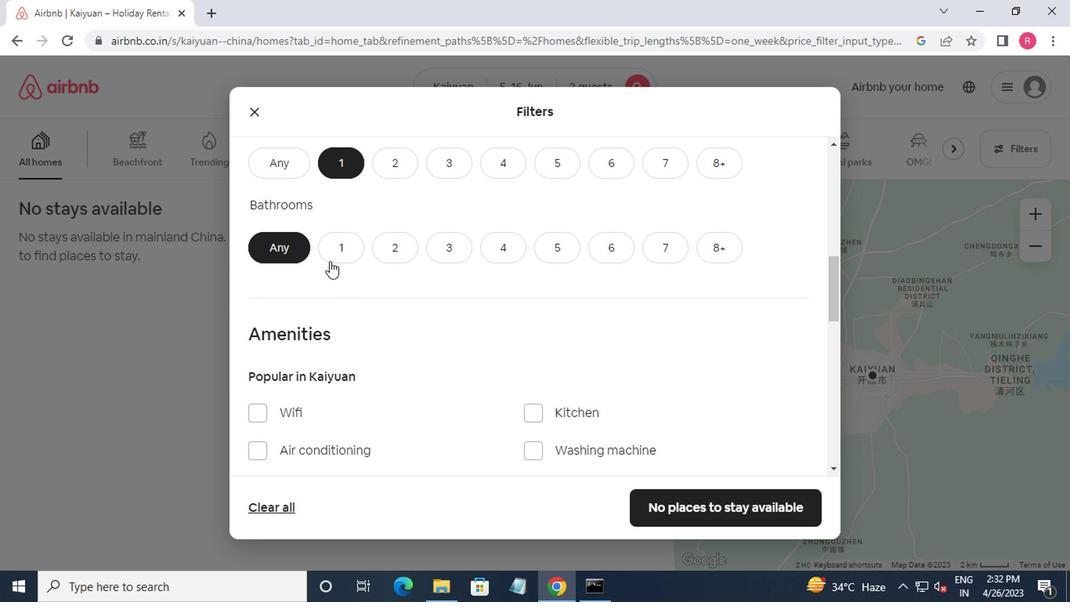 
Action: Mouse pressed left at (340, 255)
Screenshot: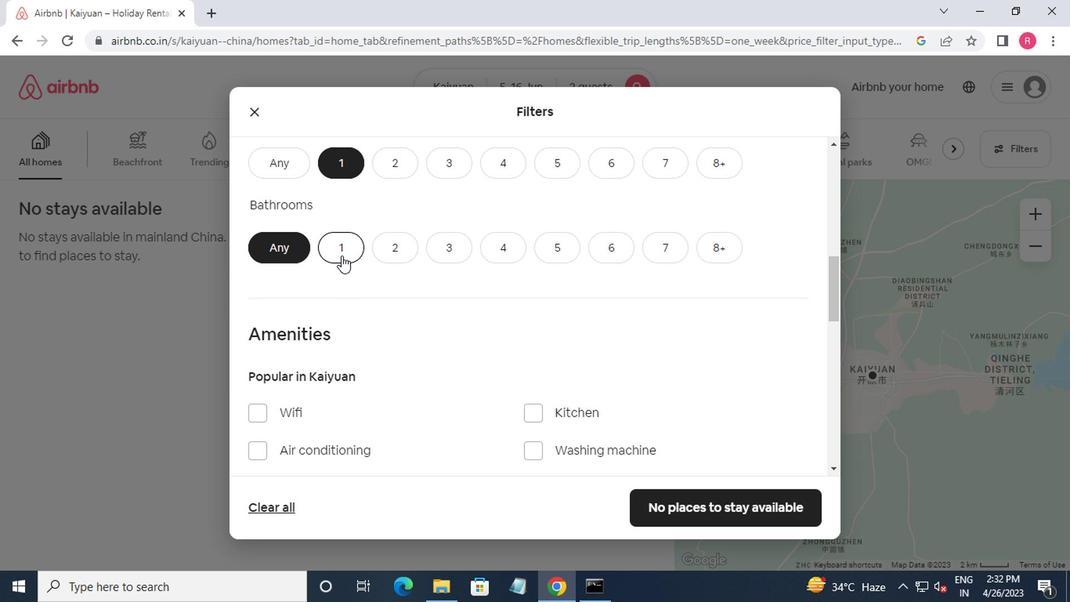 
Action: Mouse moved to (352, 262)
Screenshot: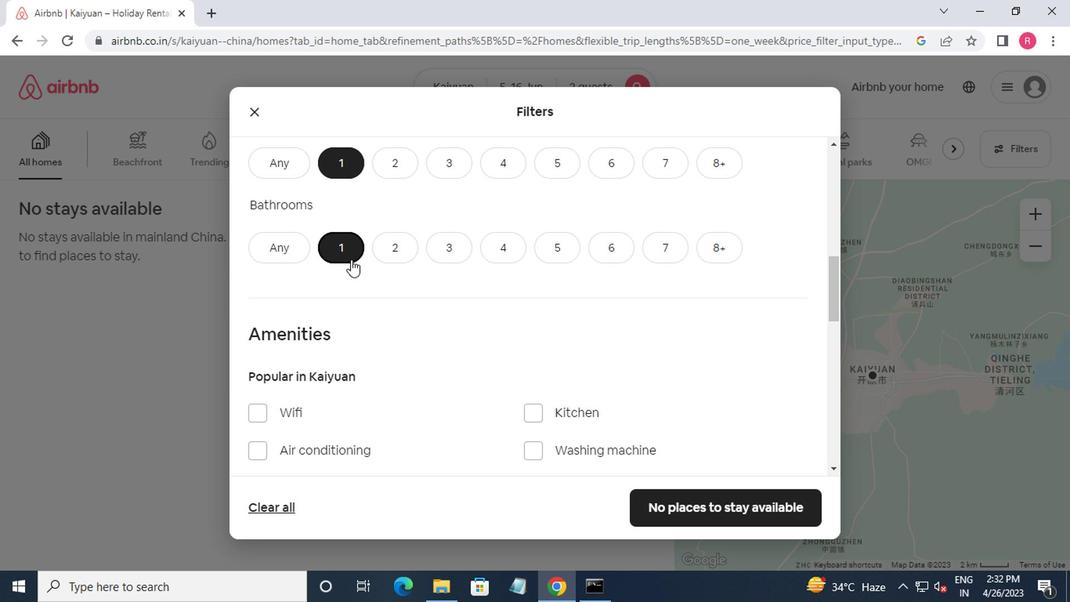 
Action: Mouse scrolled (352, 261) with delta (0, 0)
Screenshot: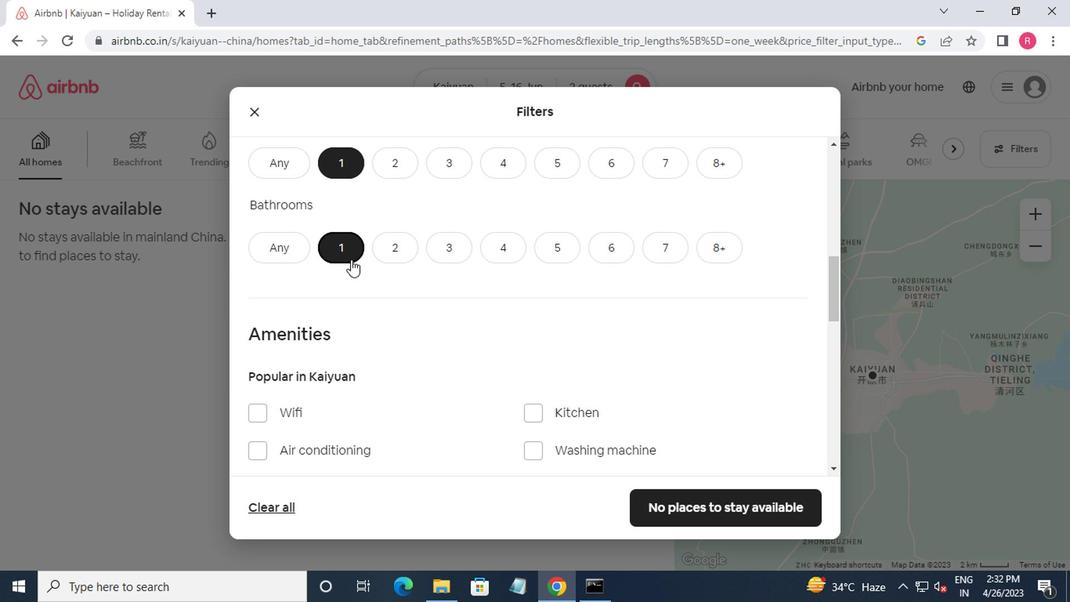 
Action: Mouse moved to (356, 267)
Screenshot: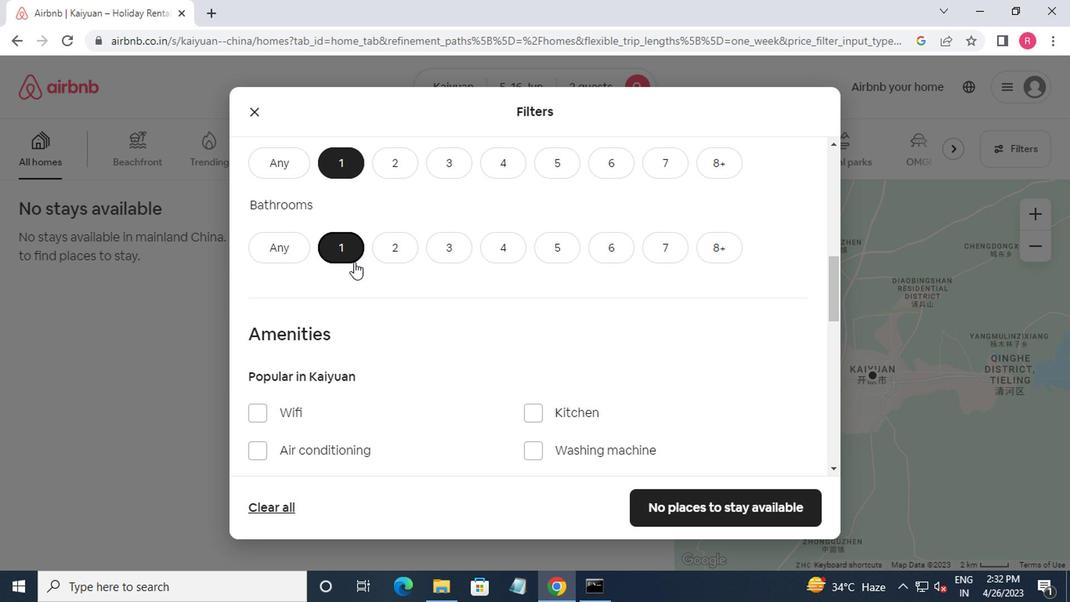 
Action: Mouse scrolled (356, 266) with delta (0, -1)
Screenshot: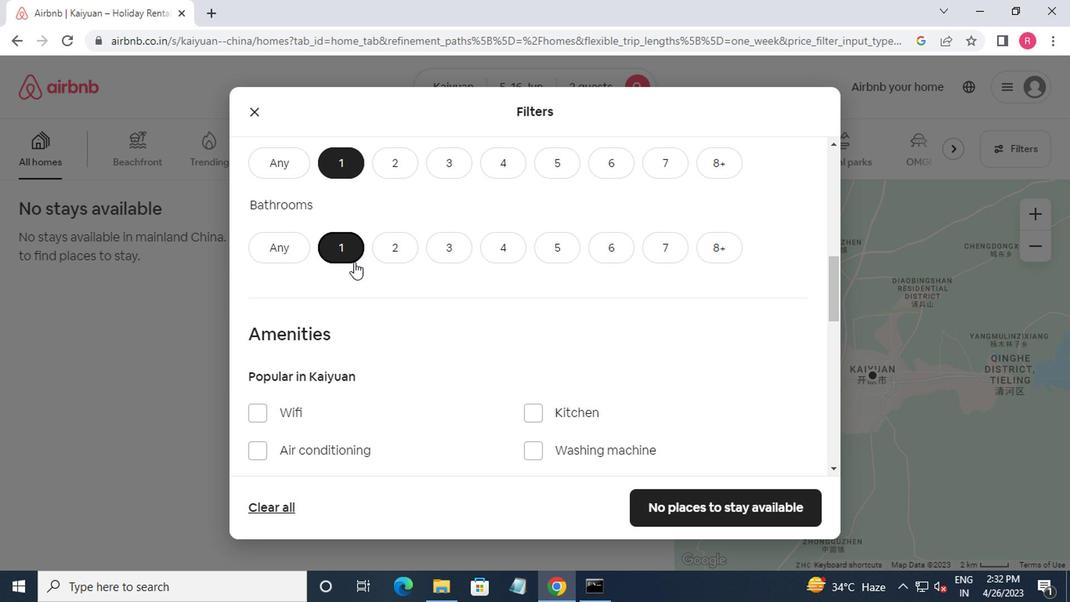 
Action: Mouse moved to (383, 279)
Screenshot: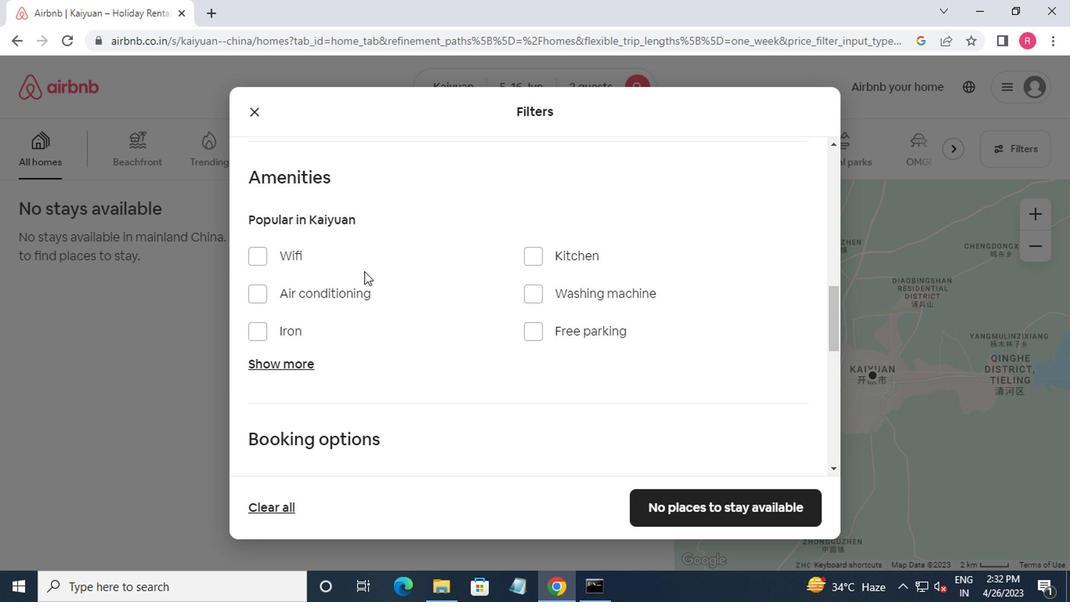 
Action: Mouse scrolled (383, 279) with delta (0, 0)
Screenshot: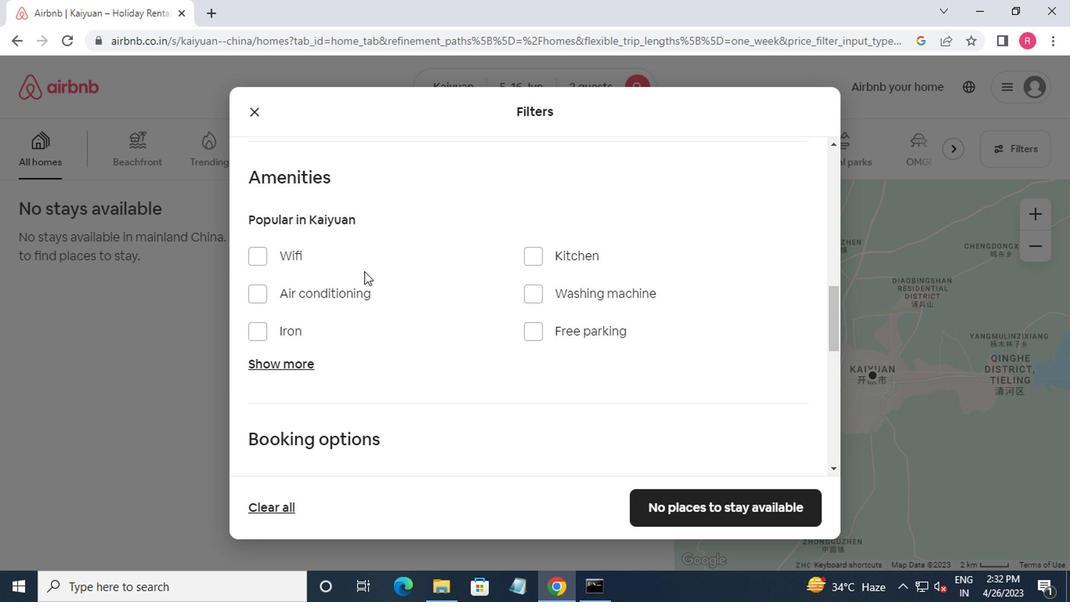 
Action: Mouse moved to (412, 302)
Screenshot: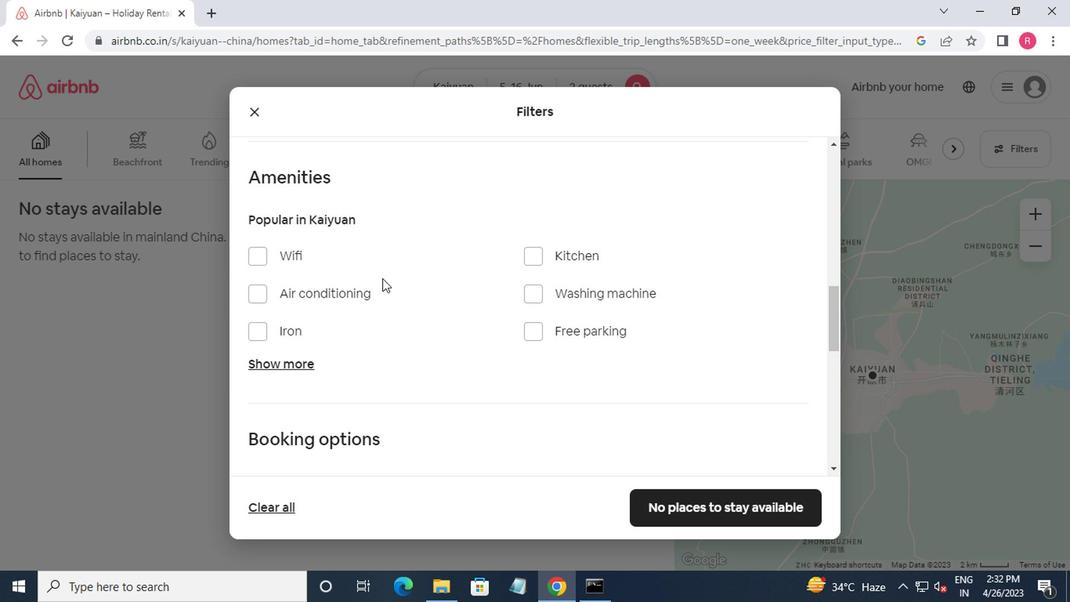 
Action: Mouse scrolled (412, 302) with delta (0, 0)
Screenshot: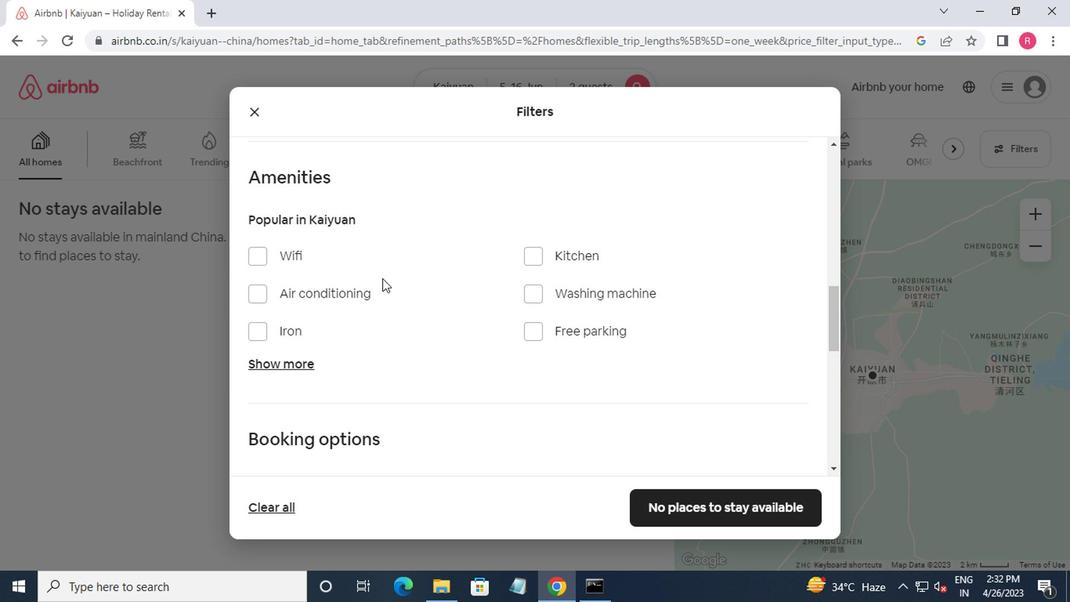 
Action: Mouse moved to (781, 389)
Screenshot: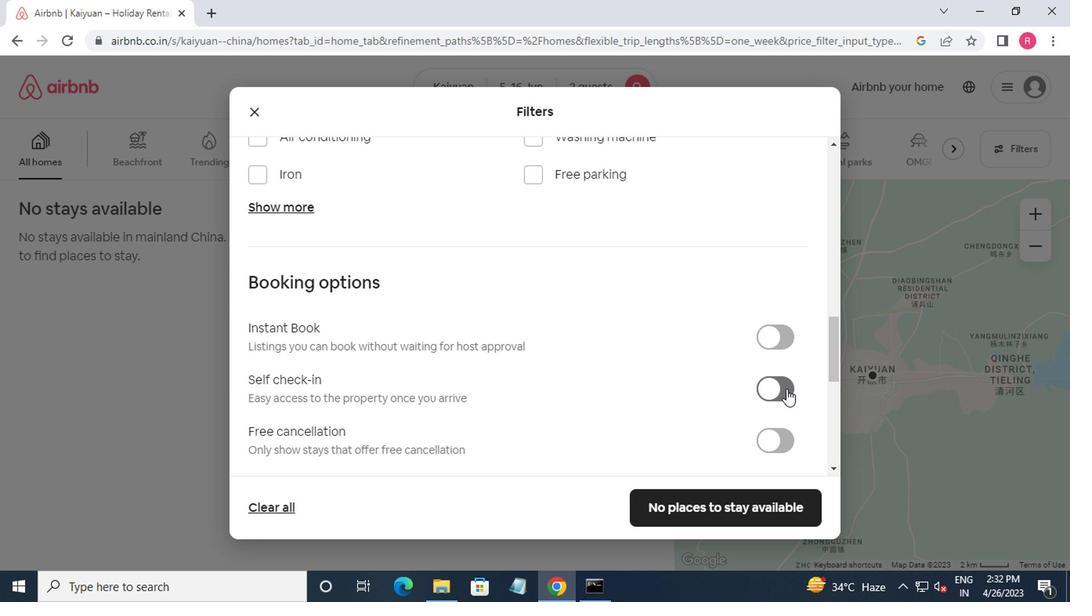 
Action: Mouse pressed left at (781, 389)
Screenshot: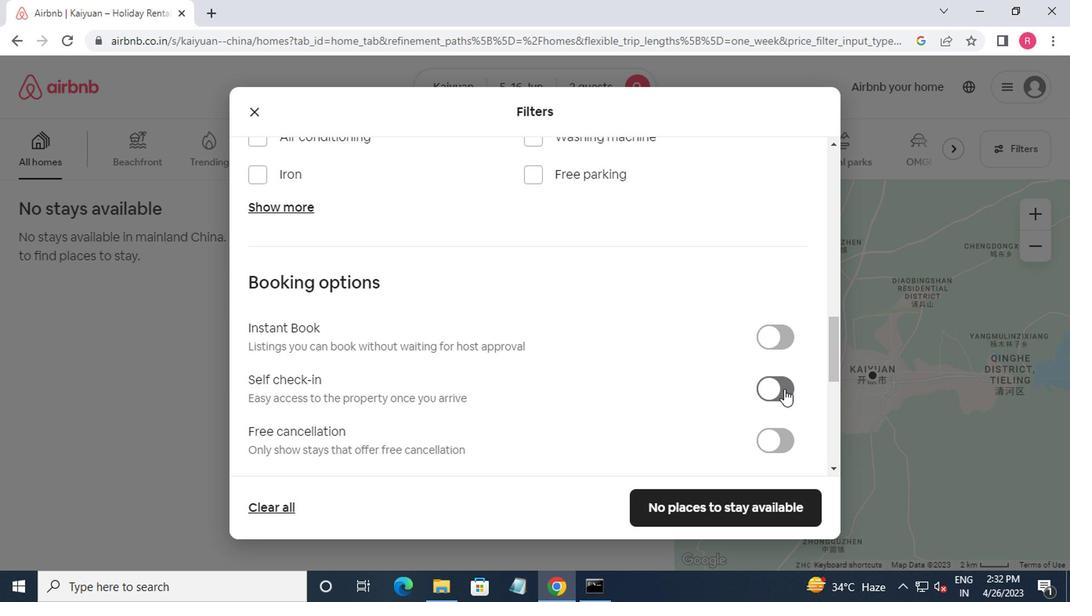 
Action: Mouse moved to (783, 392)
Screenshot: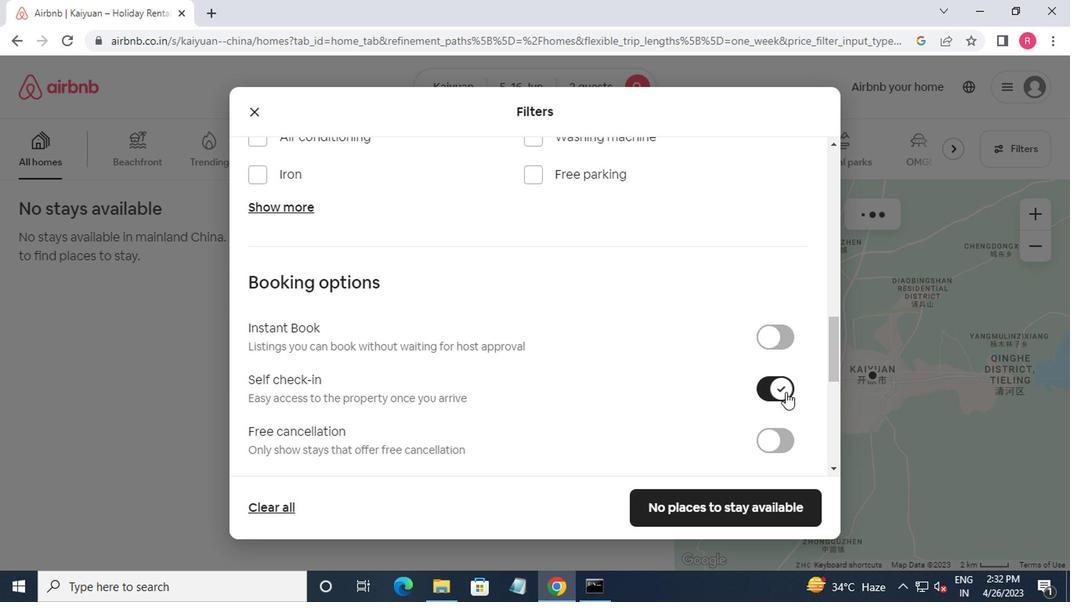 
Action: Mouse scrolled (783, 392) with delta (0, 0)
Screenshot: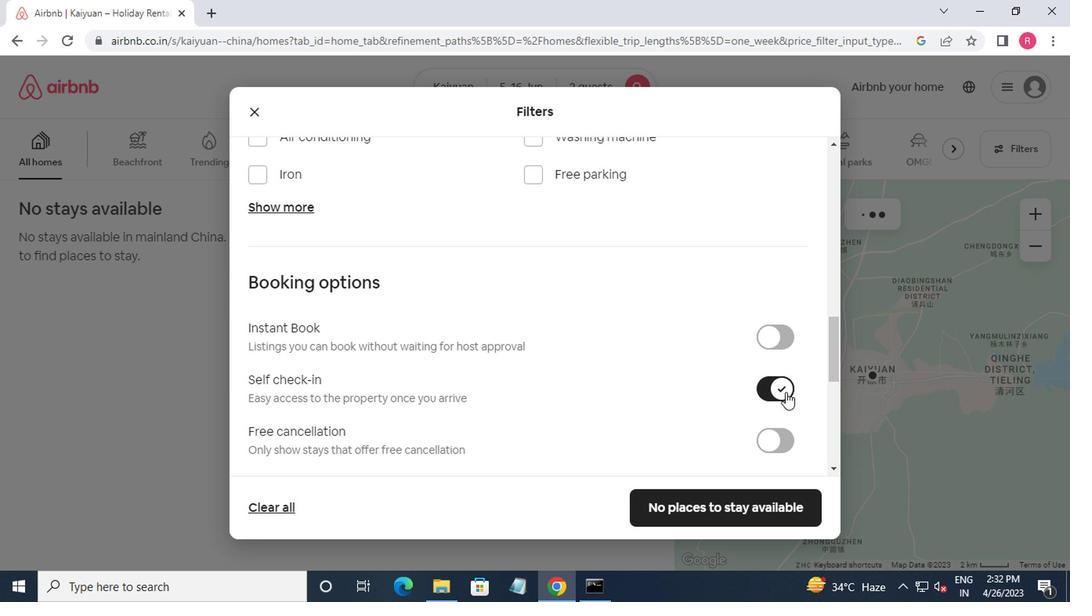 
Action: Mouse moved to (783, 393)
Screenshot: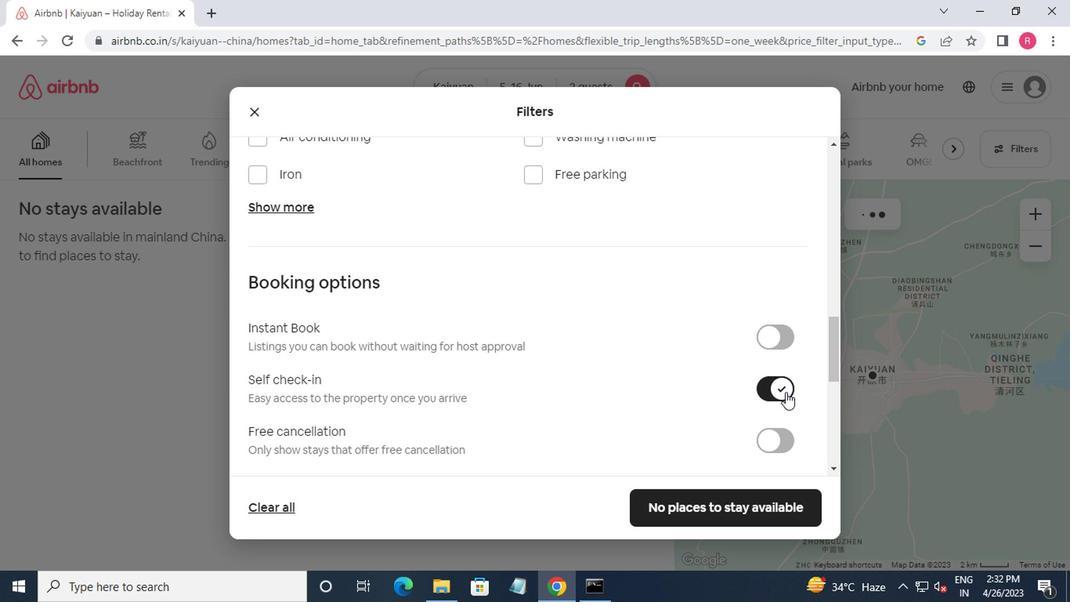 
Action: Mouse scrolled (783, 392) with delta (0, 0)
Screenshot: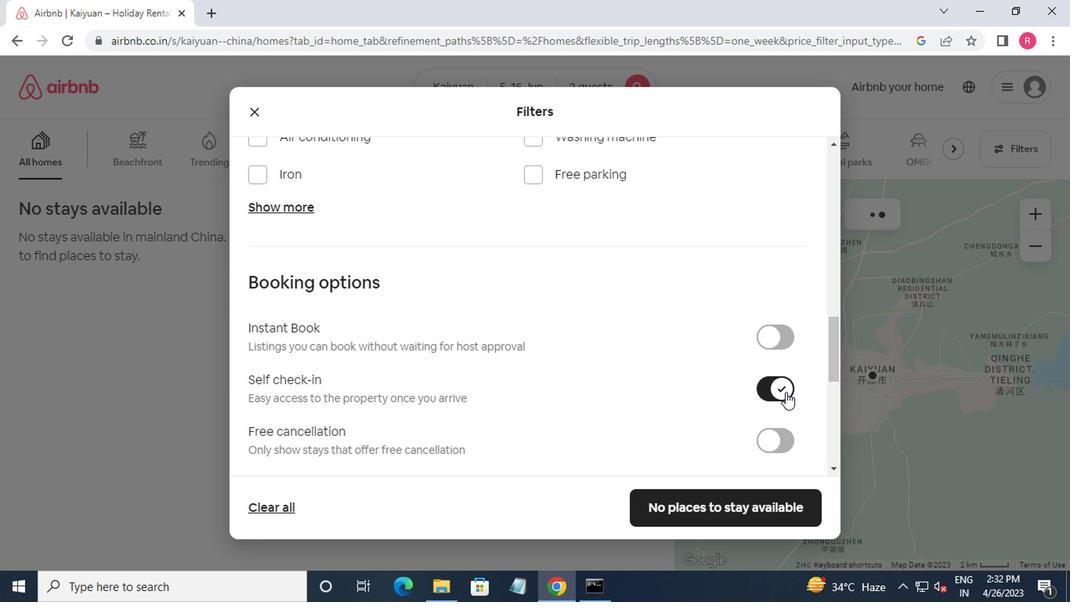 
Action: Mouse moved to (783, 394)
Screenshot: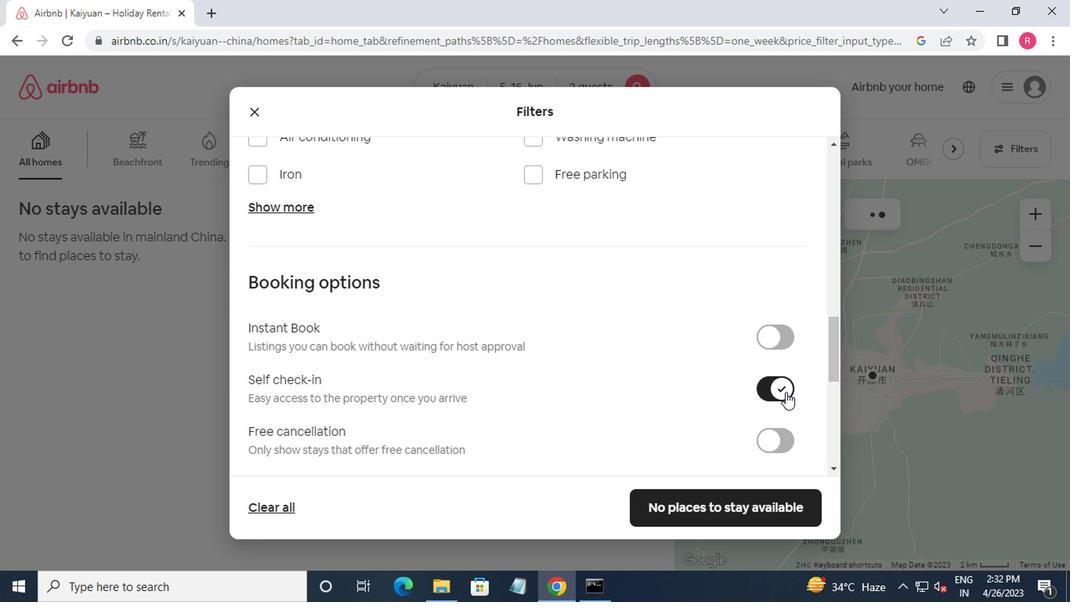 
Action: Mouse scrolled (783, 393) with delta (0, -1)
Screenshot: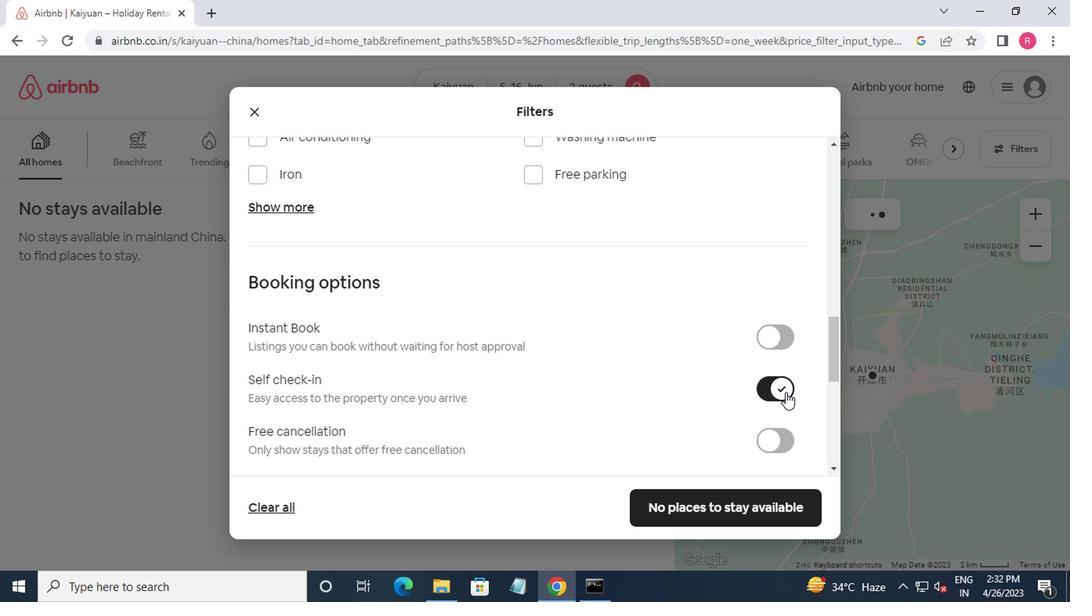 
Action: Mouse moved to (783, 394)
Screenshot: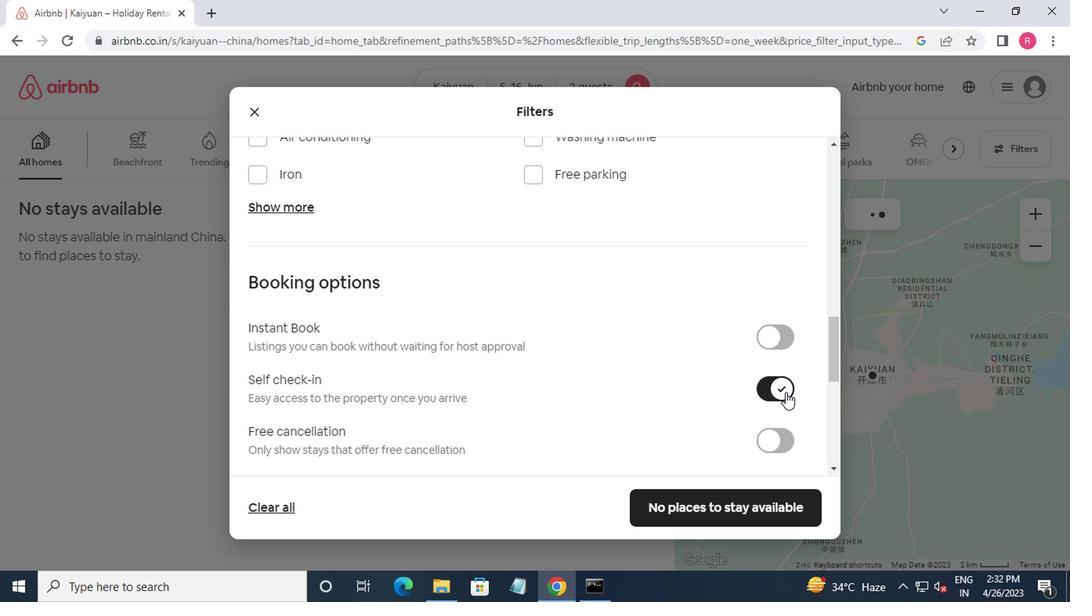 
Action: Mouse scrolled (783, 394) with delta (0, 0)
Screenshot: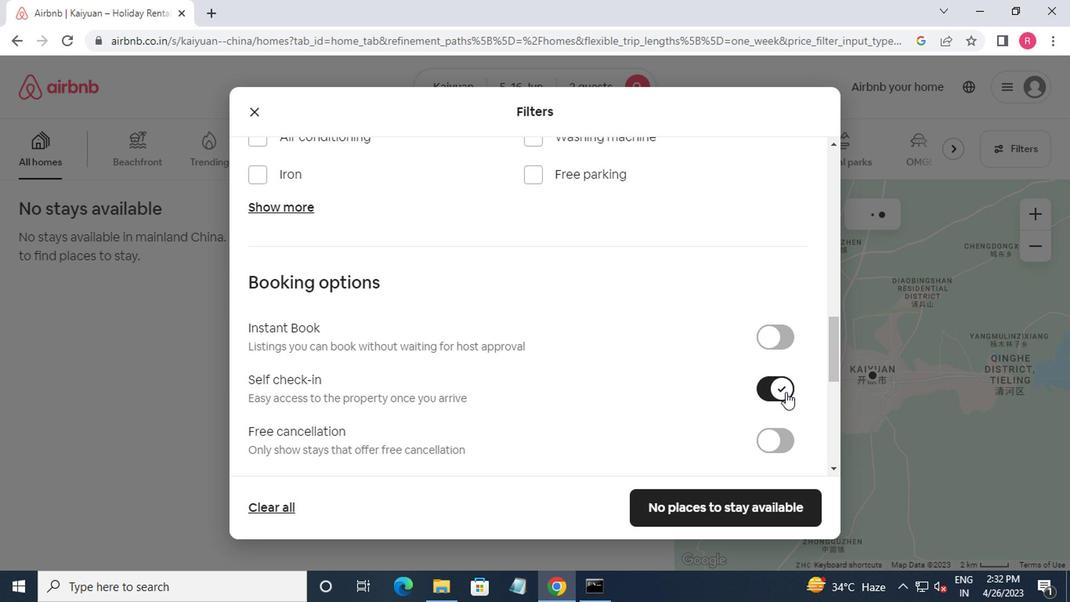 
Action: Mouse scrolled (783, 394) with delta (0, 0)
Screenshot: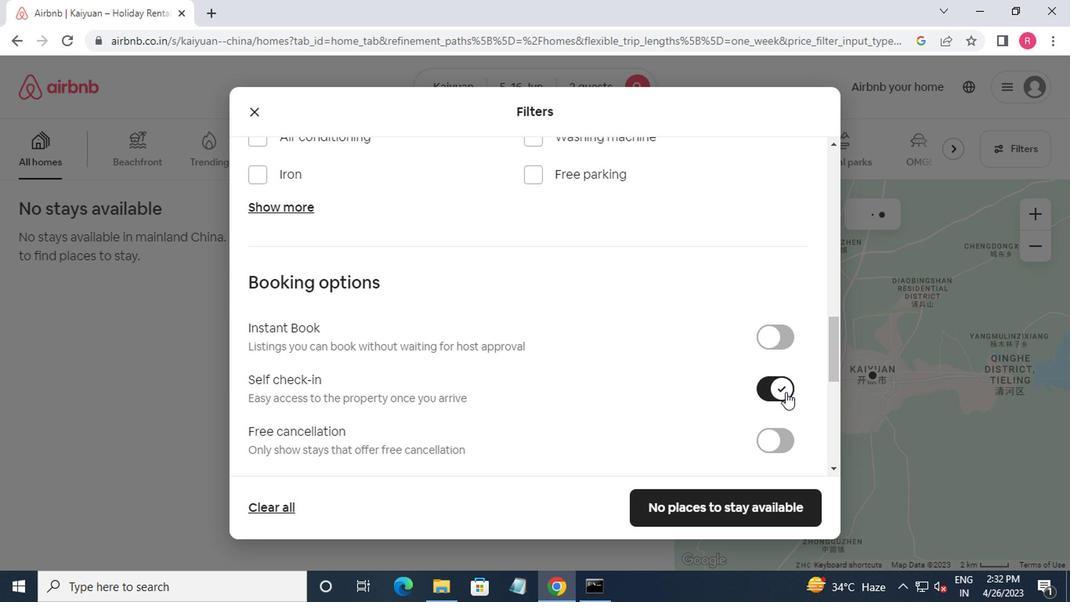
Action: Mouse moved to (783, 395)
Screenshot: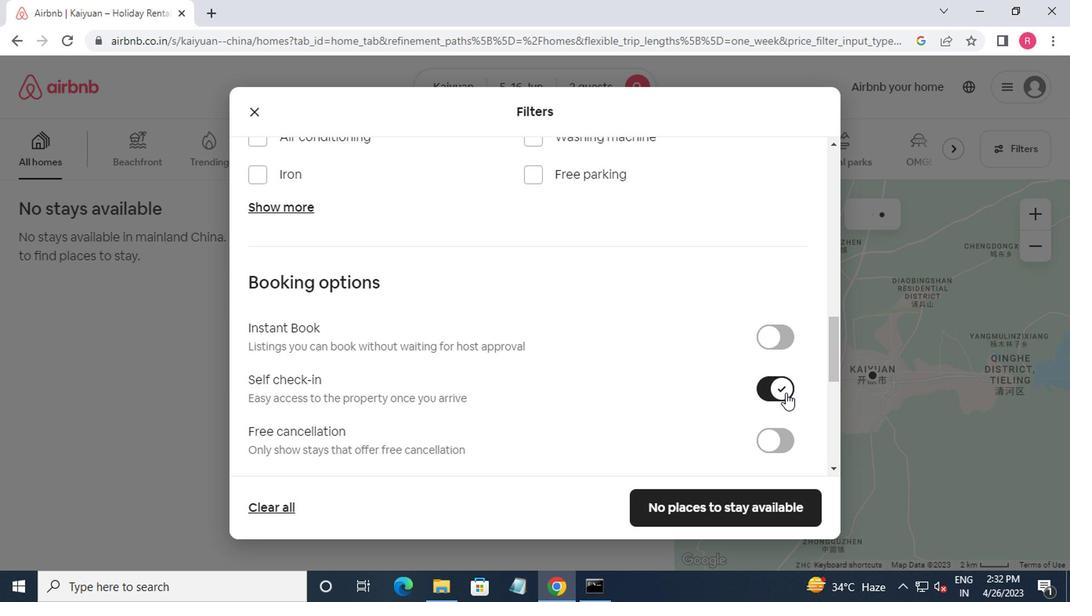
Action: Mouse scrolled (783, 394) with delta (0, -1)
Screenshot: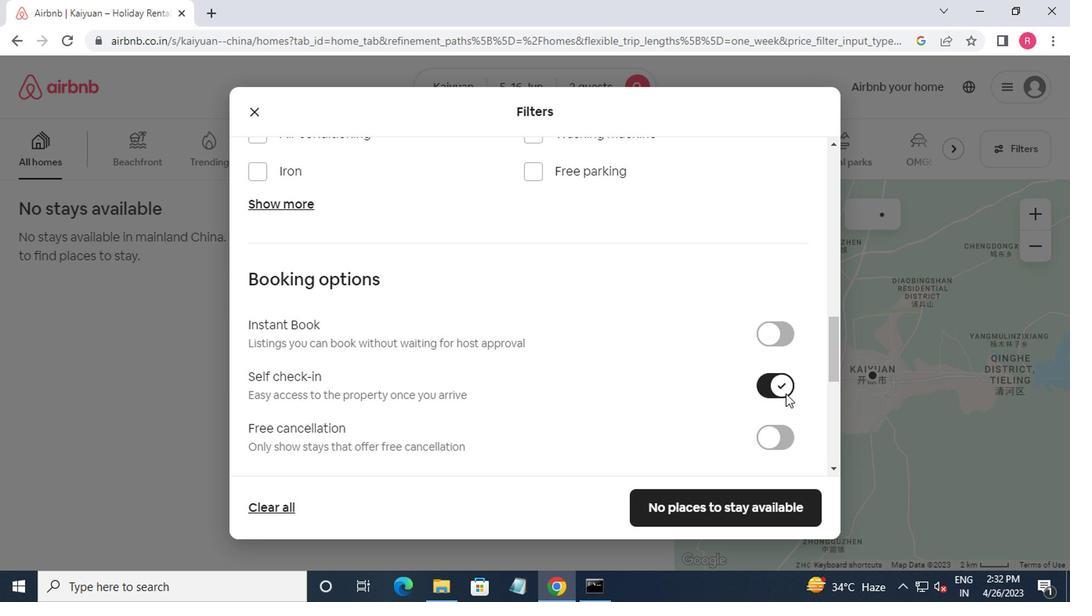 
Action: Mouse moved to (780, 398)
Screenshot: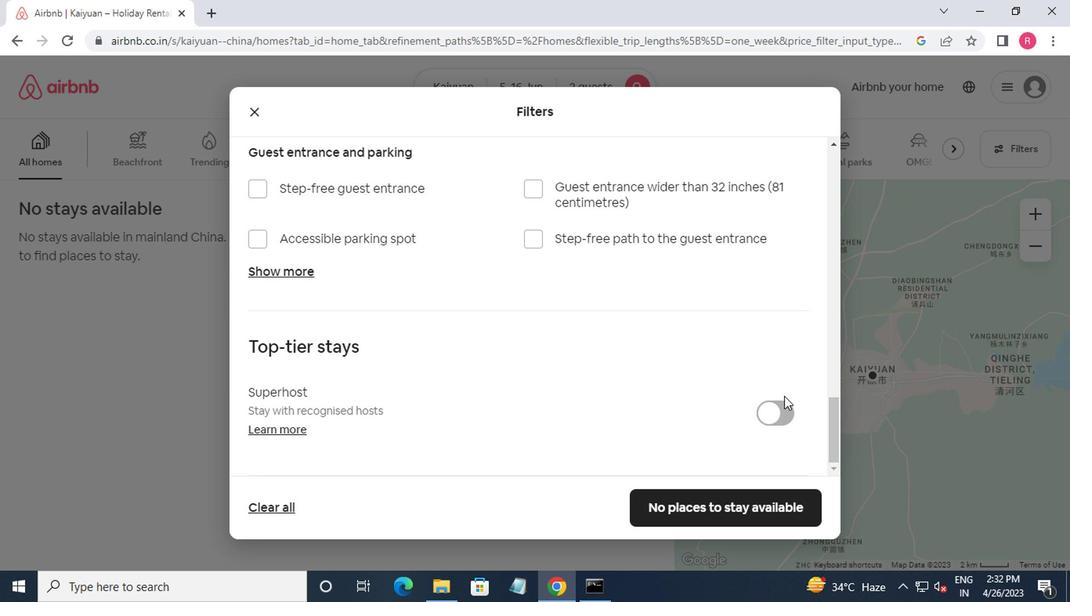 
Action: Mouse scrolled (780, 397) with delta (0, -1)
Screenshot: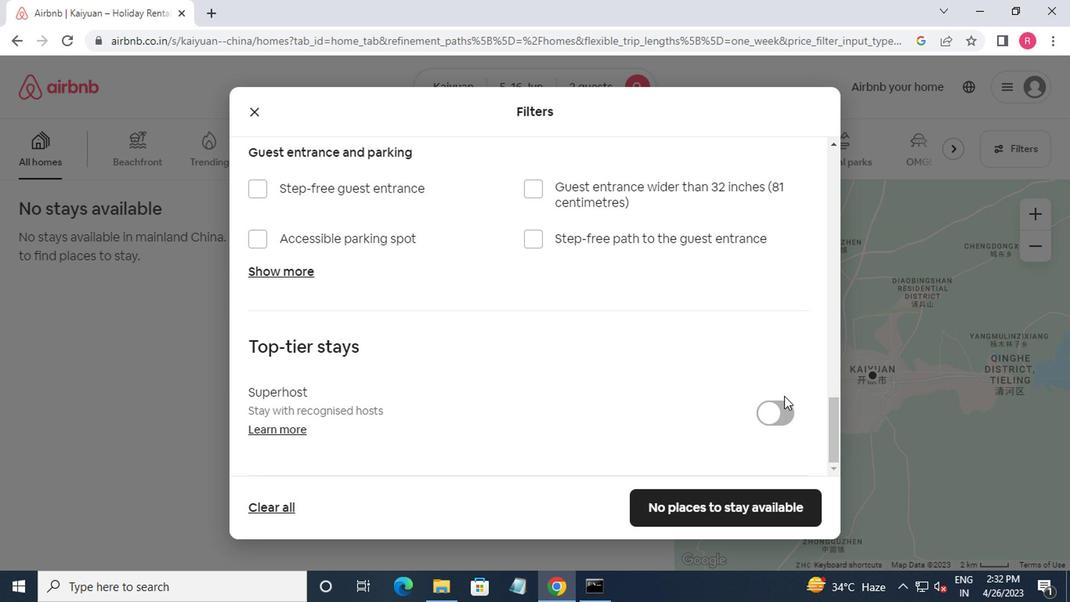 
Action: Mouse moved to (780, 399)
Screenshot: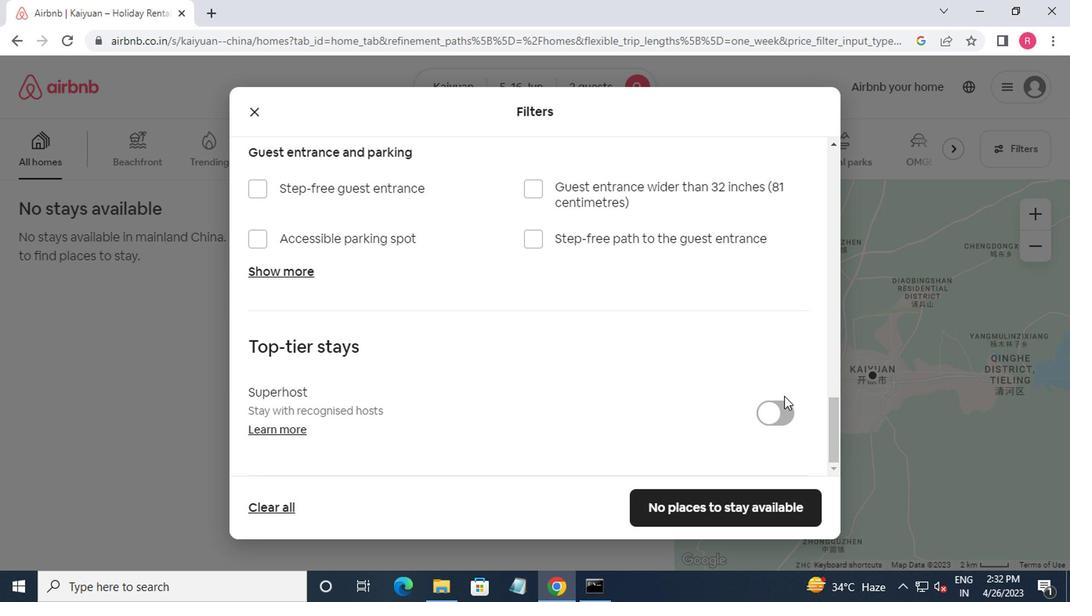 
Action: Mouse scrolled (780, 398) with delta (0, -1)
Screenshot: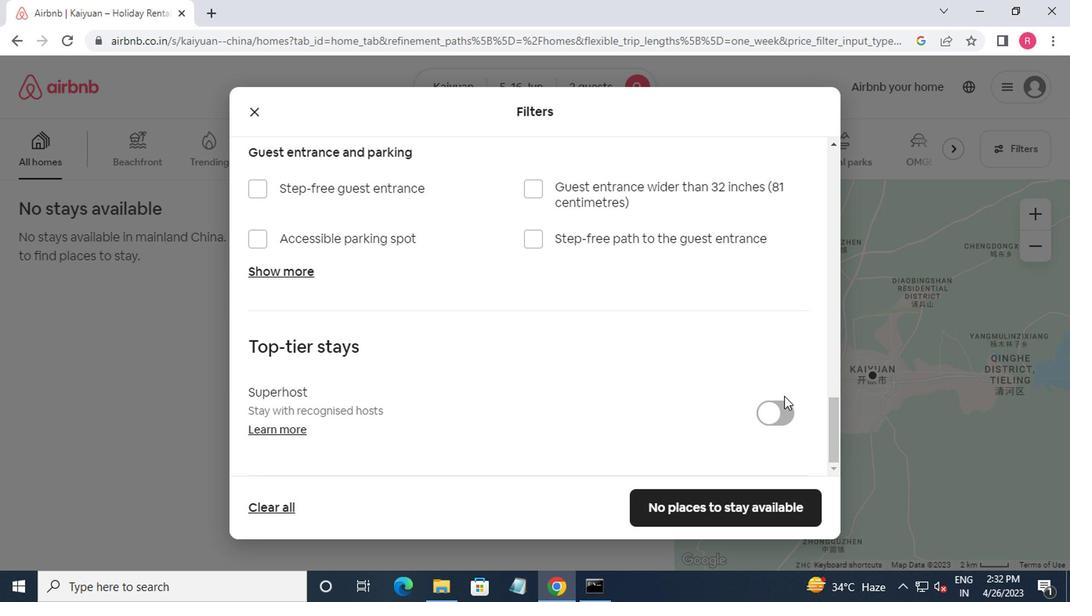 
Action: Mouse moved to (779, 400)
Screenshot: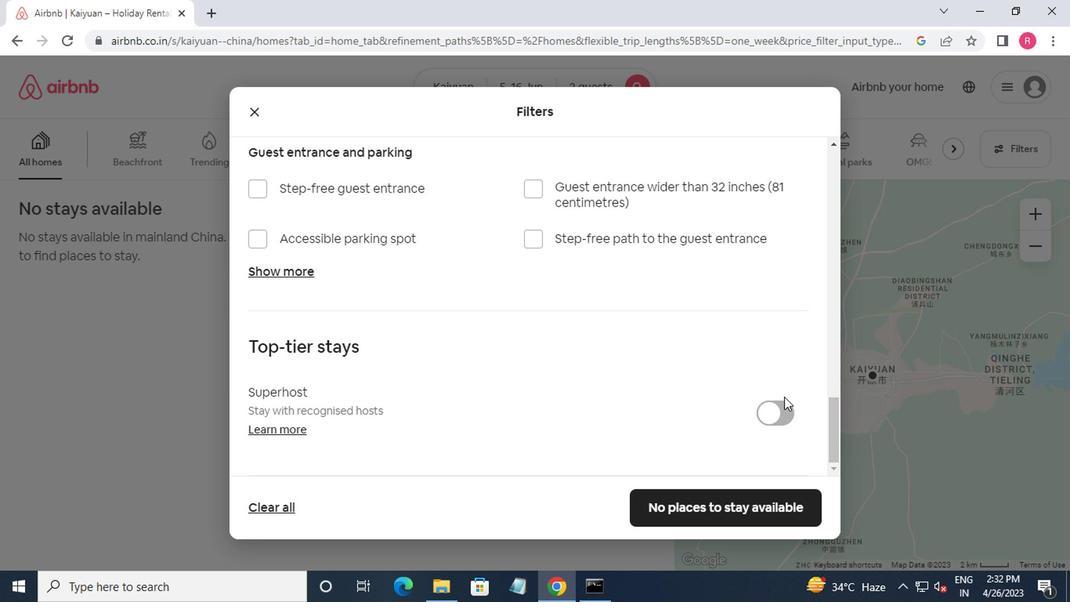 
Action: Mouse scrolled (779, 399) with delta (0, 0)
Screenshot: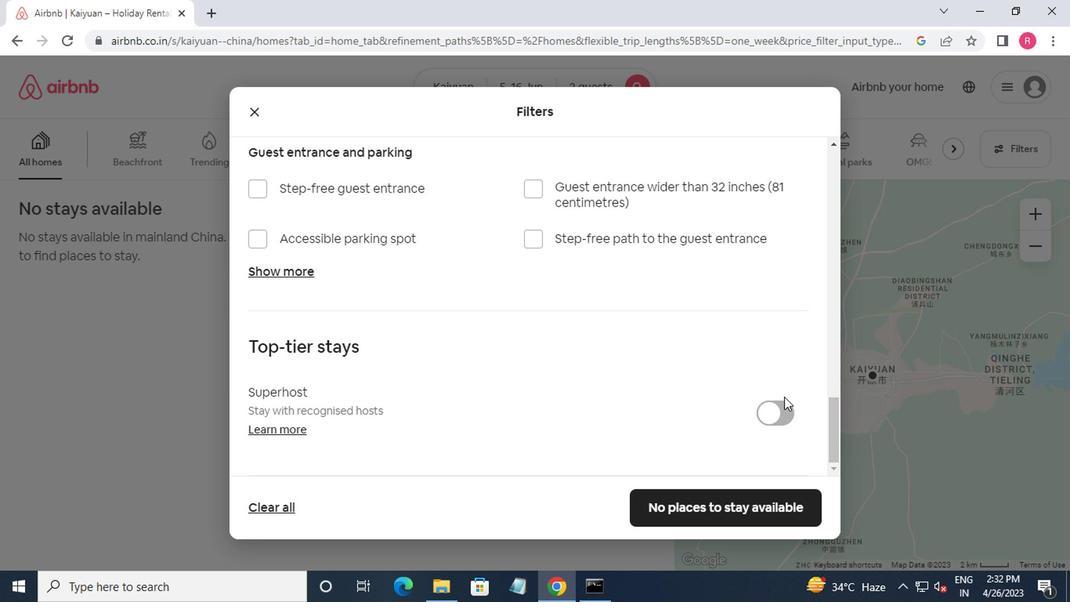 
Action: Mouse moved to (775, 405)
Screenshot: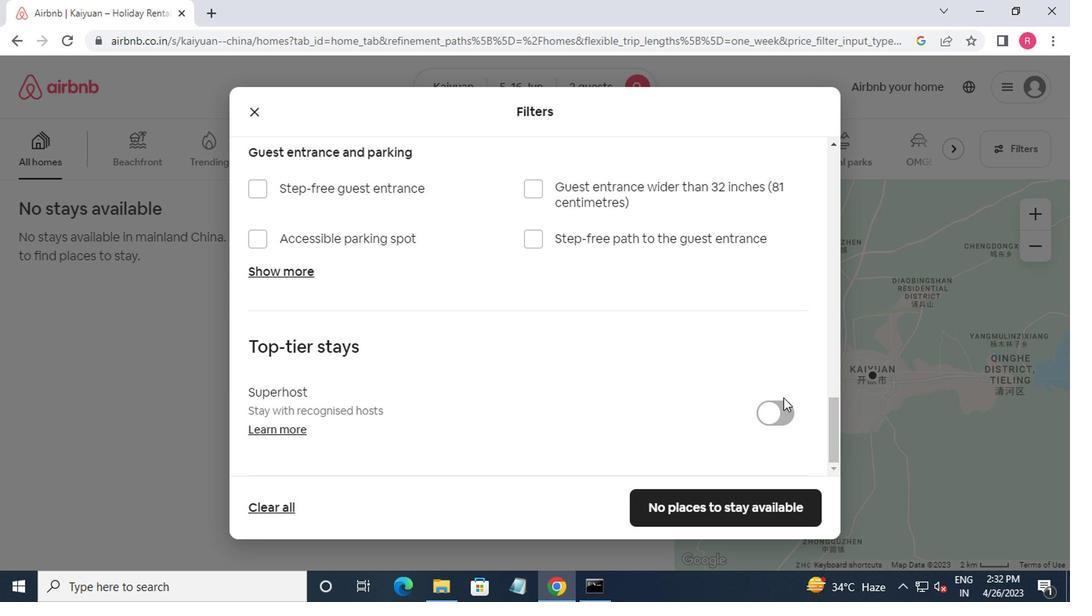 
Action: Mouse scrolled (775, 404) with delta (0, -1)
Screenshot: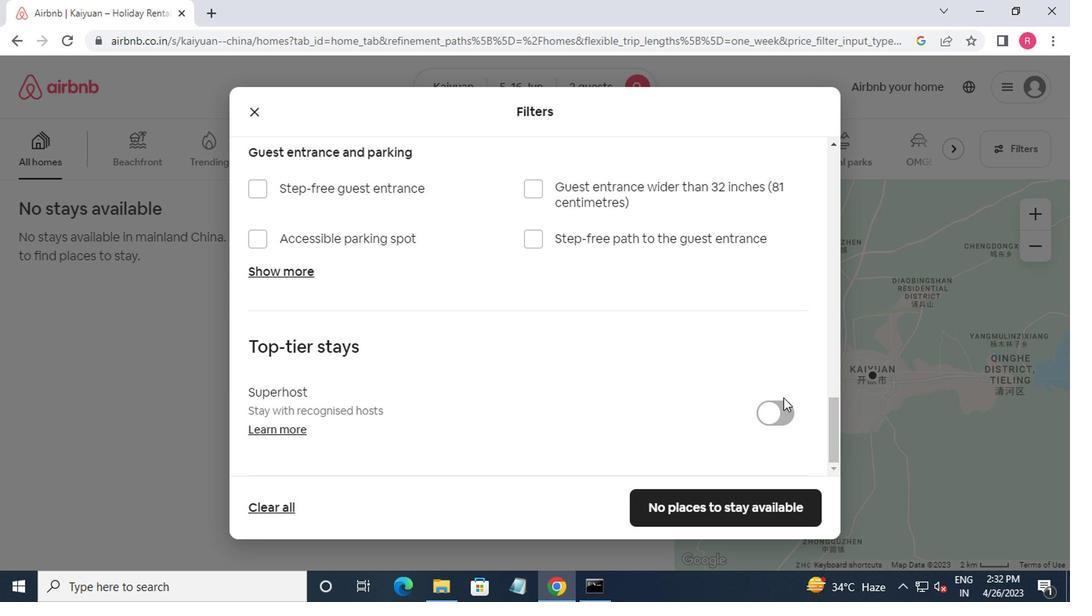 
Action: Mouse moved to (720, 513)
Screenshot: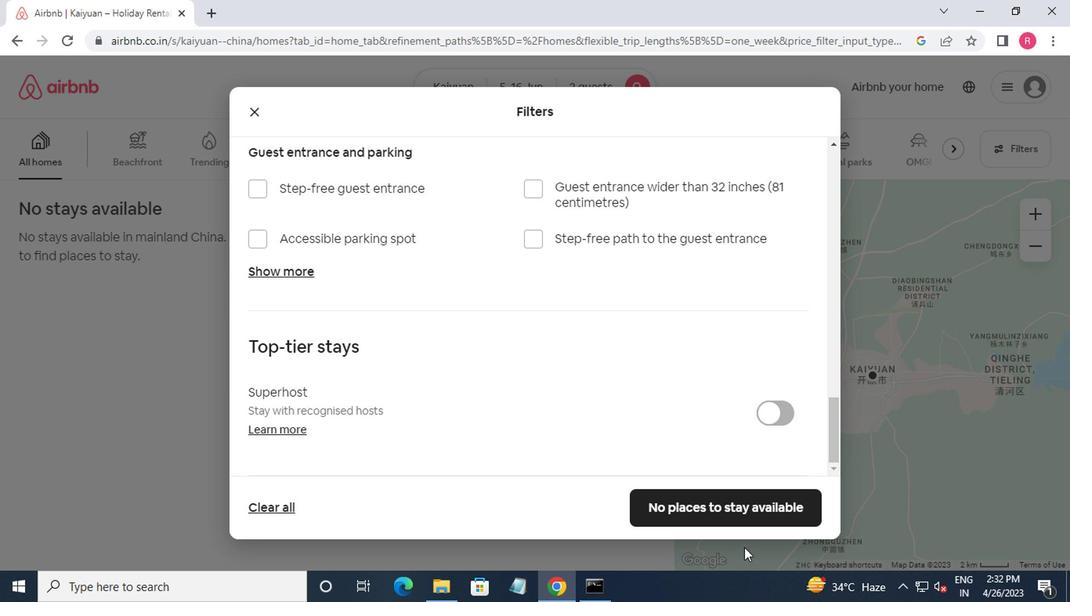 
Action: Mouse pressed left at (720, 513)
Screenshot: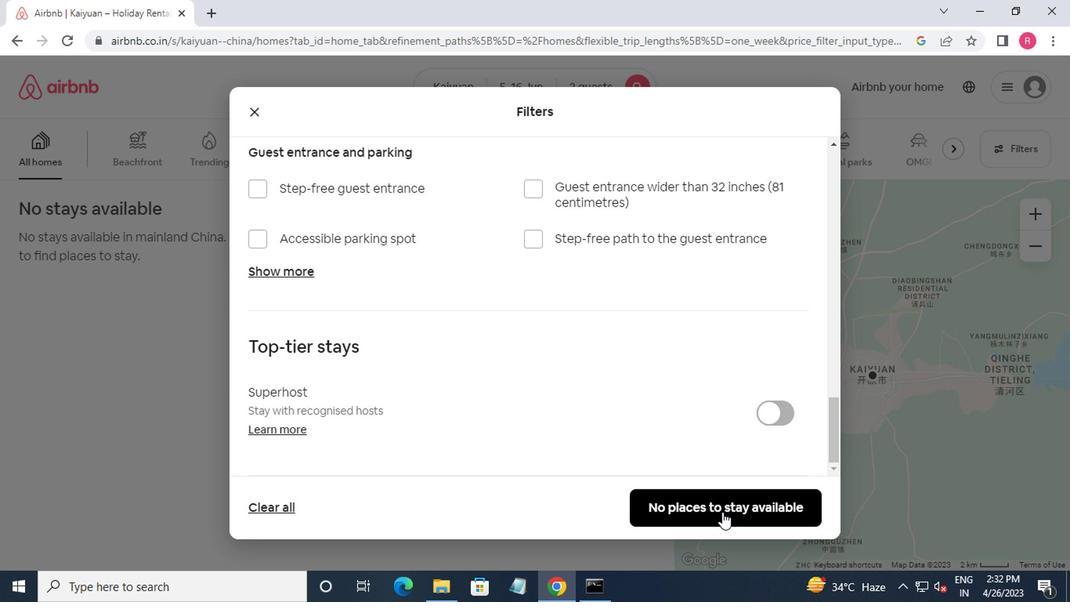 
Action: Mouse moved to (669, 407)
Screenshot: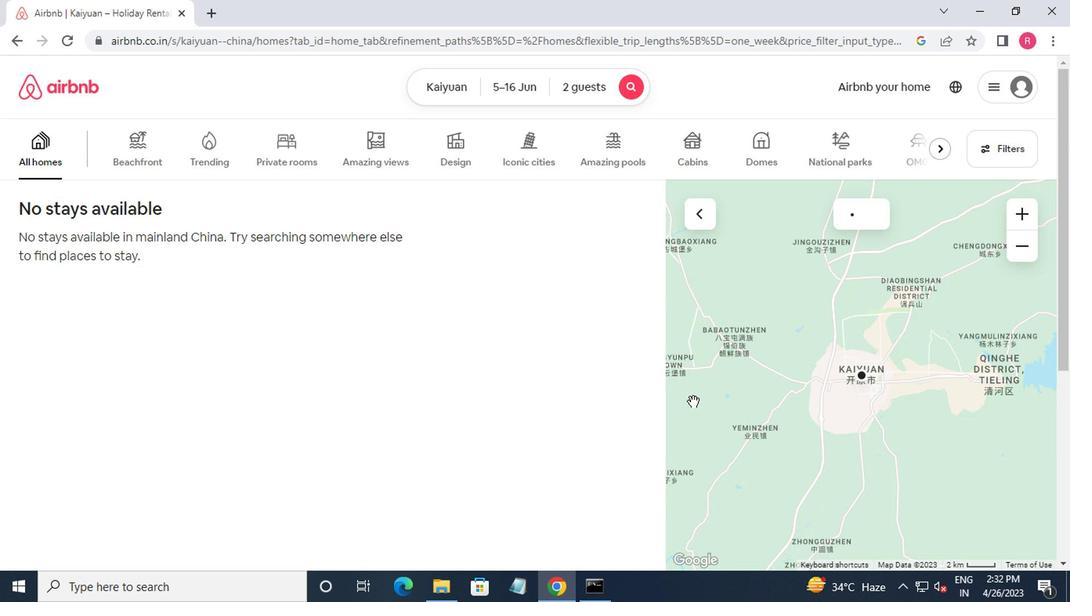 
